 Task: Add an event with the title Second Monthly Departmental Update Meeting, date '2023/11/15', time 7:00 AM to 9:00 AMand add a description: Participants will be divided into teams, ensuring a mix of individuals from different departments or backgrounds. This encourages cross-team collaboration and allows participants to interact with colleagues they may not typically work closely with., put the event into Green category . Add location for the event as: Busan, South Korea, logged in from the account softage.8@softage.netand send the event invitation to softage.3@softage.net and softage.4@softage.net. Set a reminder for the event 2 hour before
Action: Mouse moved to (120, 147)
Screenshot: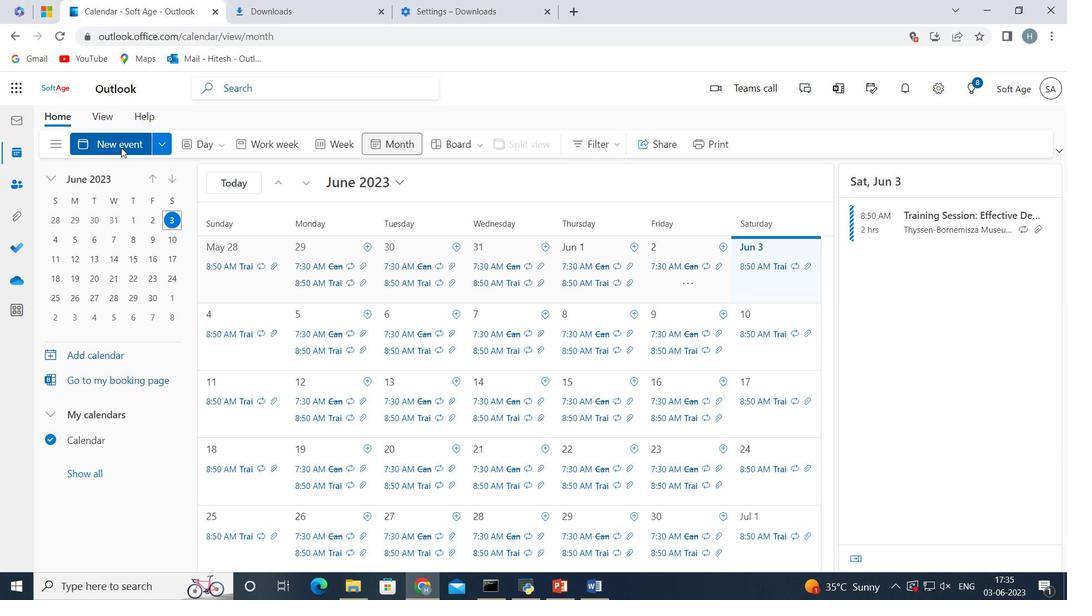 
Action: Mouse pressed left at (120, 147)
Screenshot: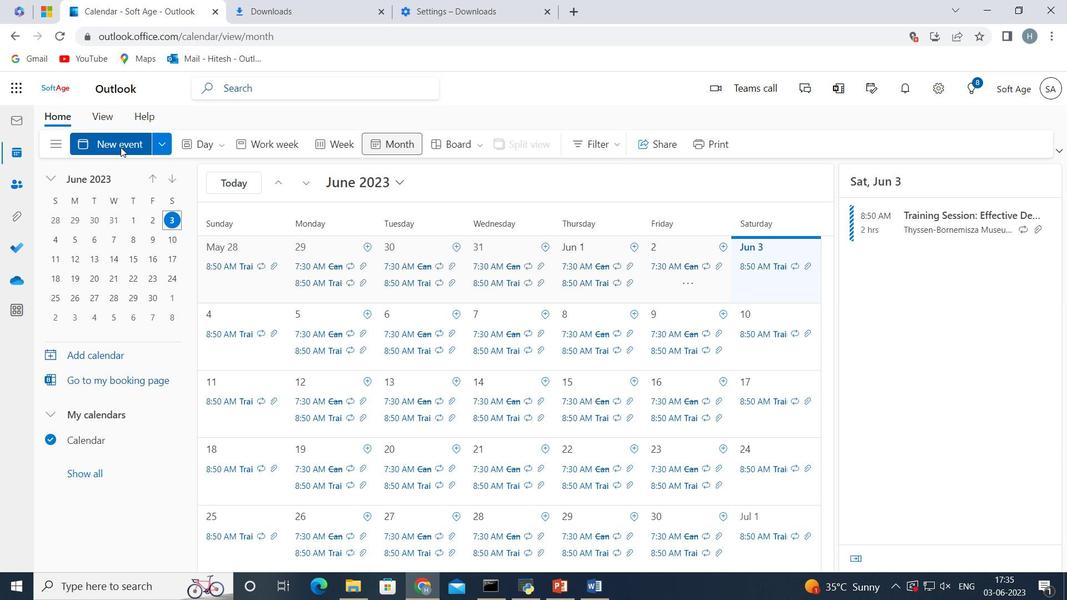 
Action: Mouse moved to (229, 226)
Screenshot: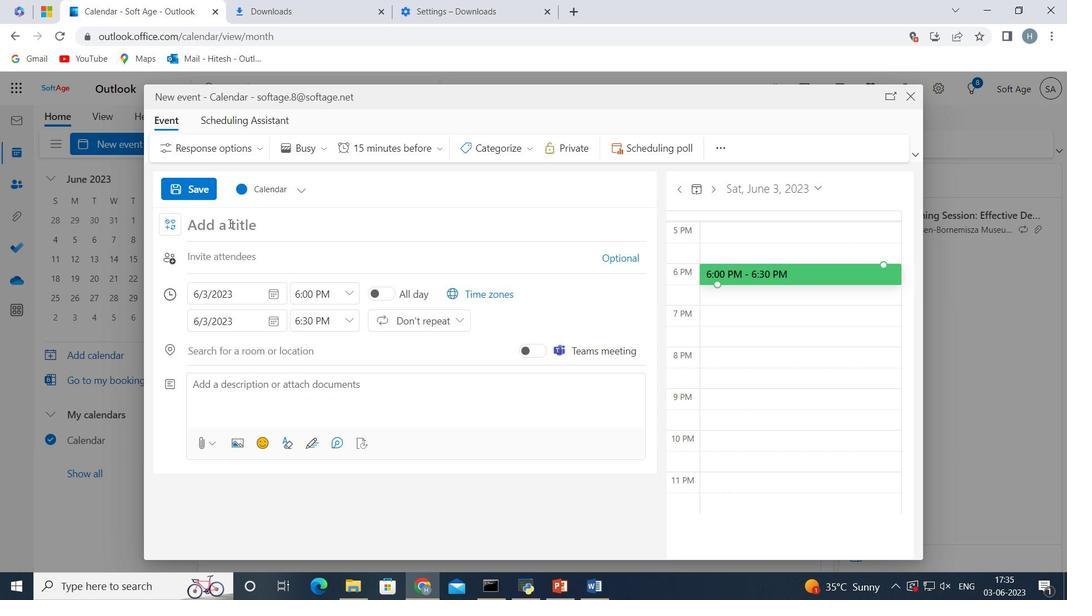 
Action: Mouse pressed left at (229, 226)
Screenshot: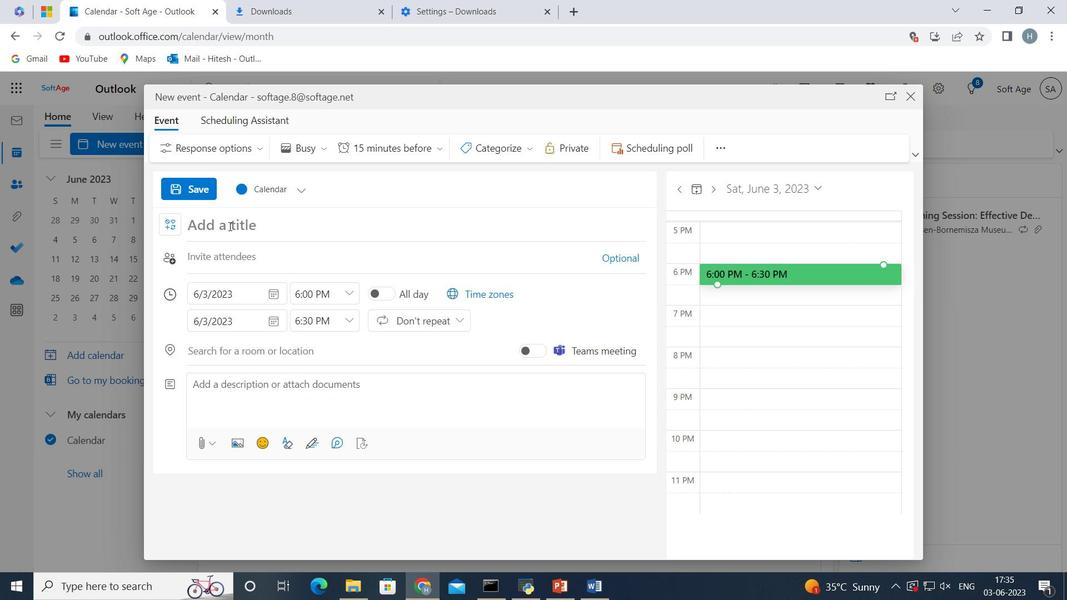 
Action: Key pressed <Key.shift>Second<Key.space><Key.shift>Monthly<Key.space><Key.shift>Departmental<Key.space><Key.shift>Update<Key.space><Key.shift>Meeting<Key.enter>
Screenshot: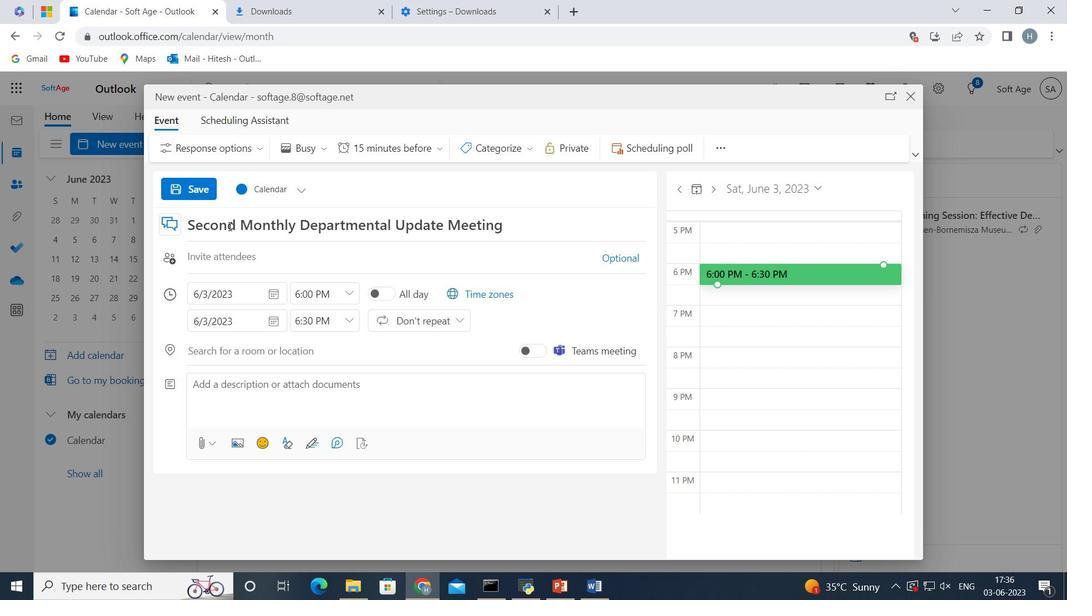 
Action: Mouse moved to (277, 292)
Screenshot: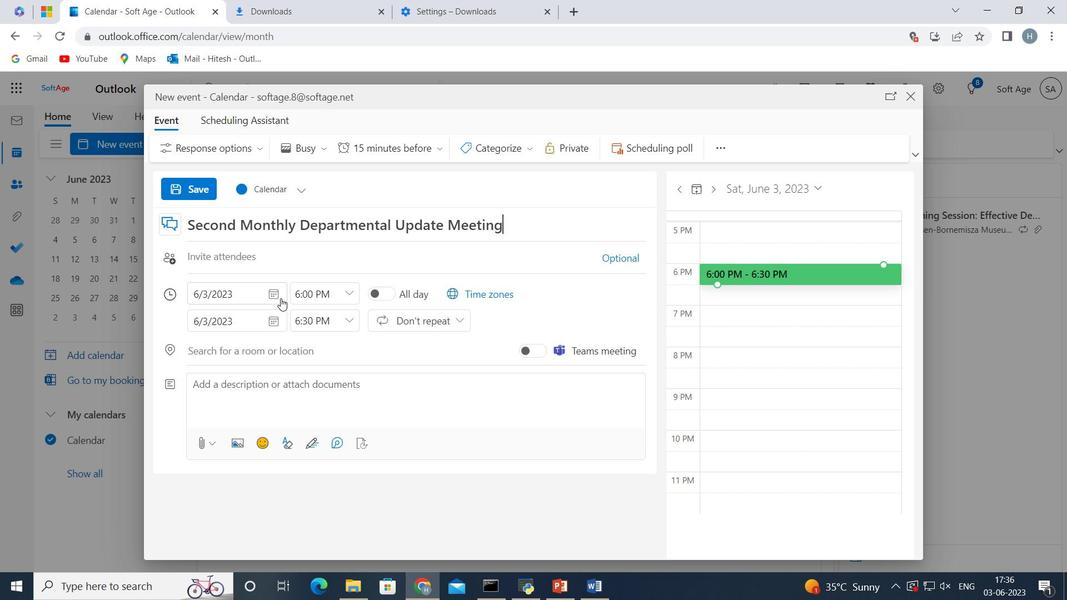 
Action: Mouse pressed left at (277, 292)
Screenshot: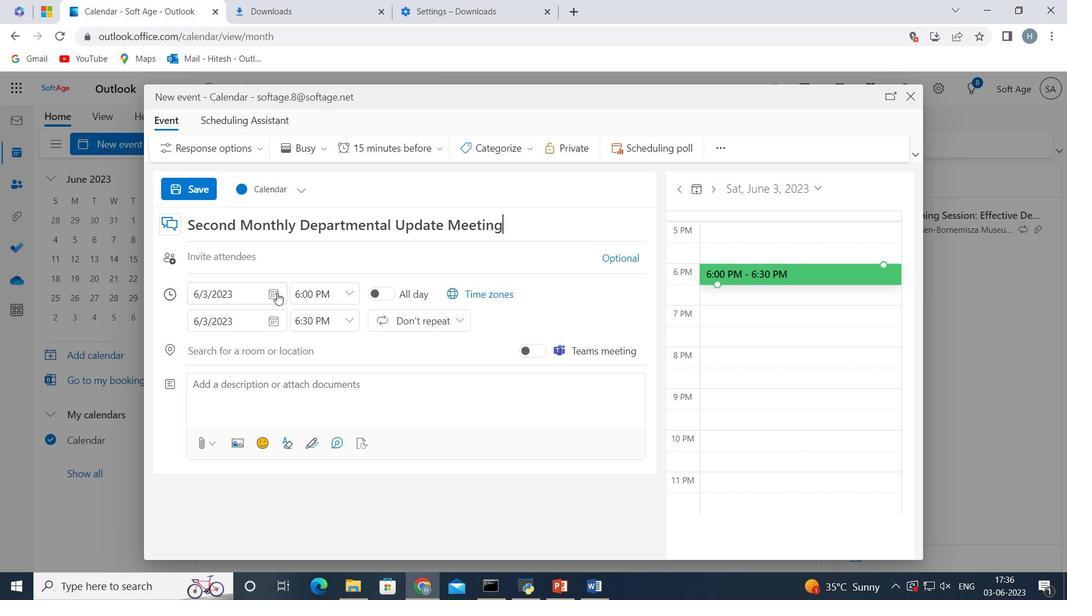 
Action: Mouse moved to (245, 316)
Screenshot: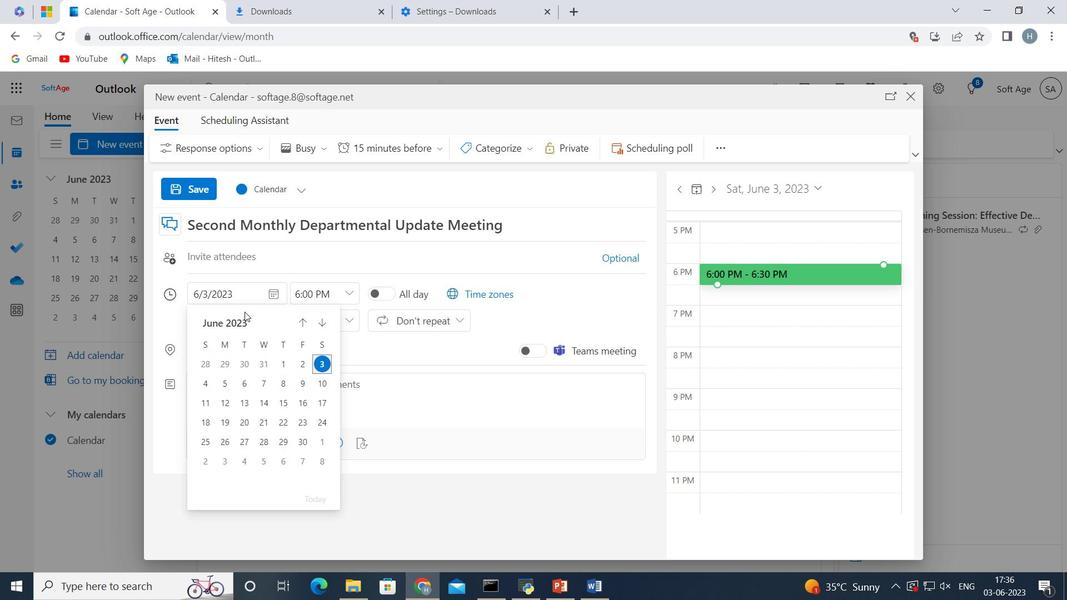 
Action: Mouse pressed left at (245, 316)
Screenshot: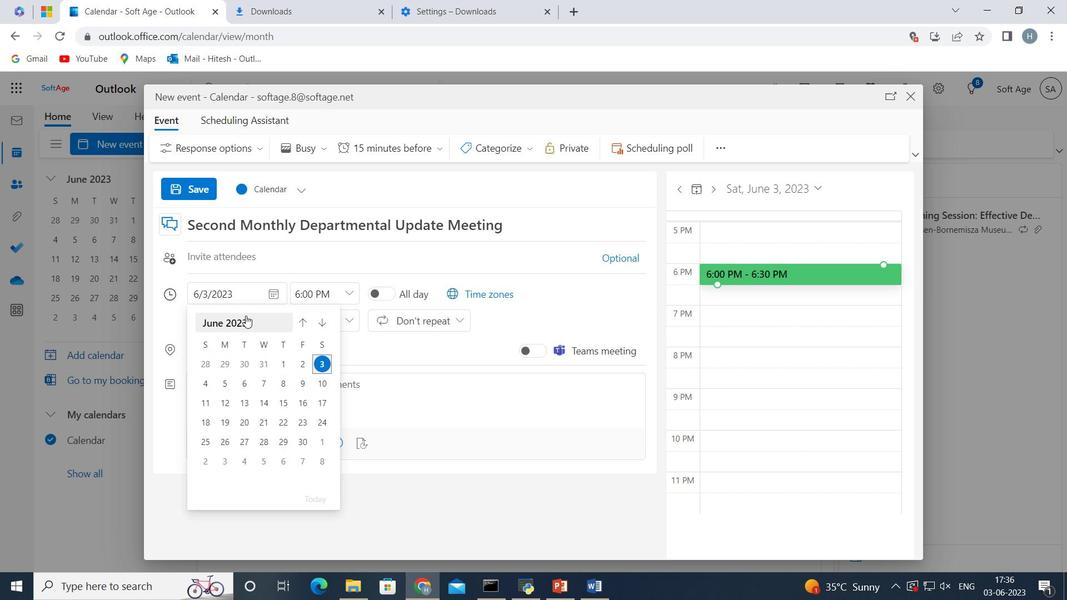 
Action: Mouse moved to (286, 427)
Screenshot: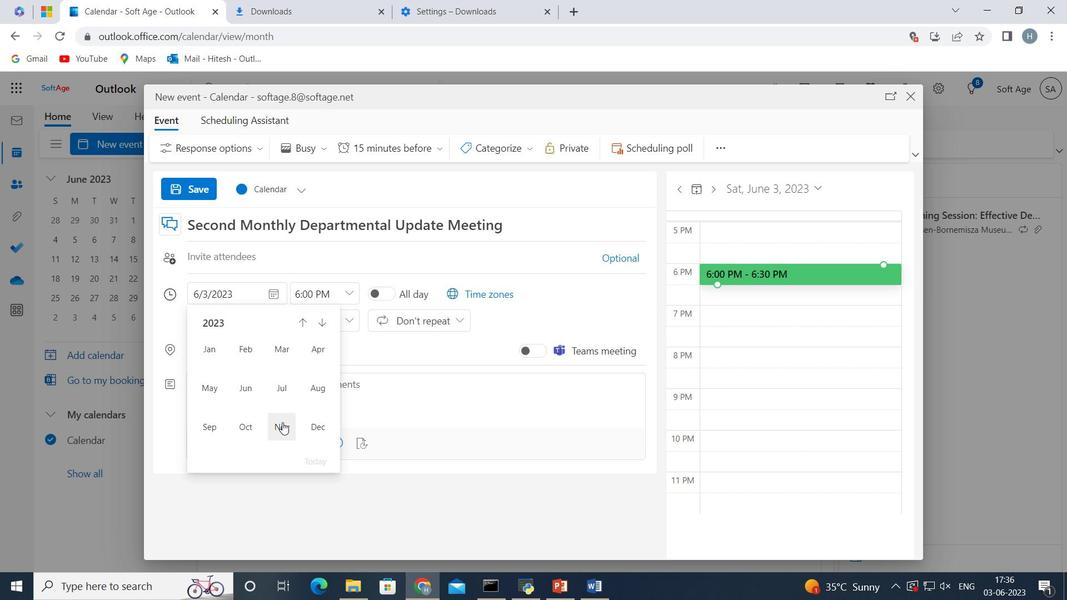
Action: Mouse pressed left at (286, 427)
Screenshot: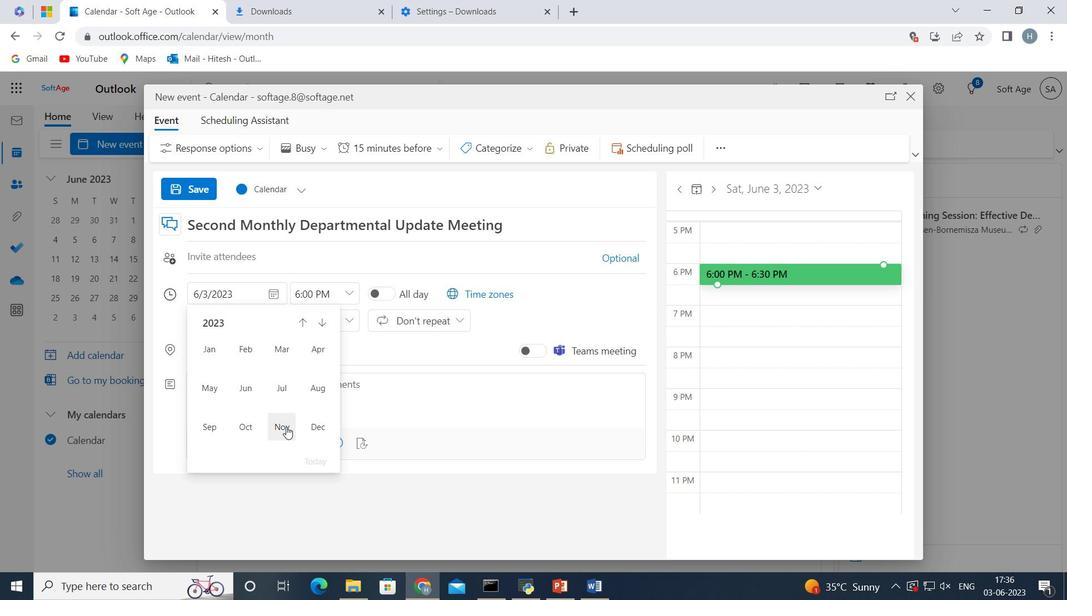 
Action: Mouse moved to (260, 401)
Screenshot: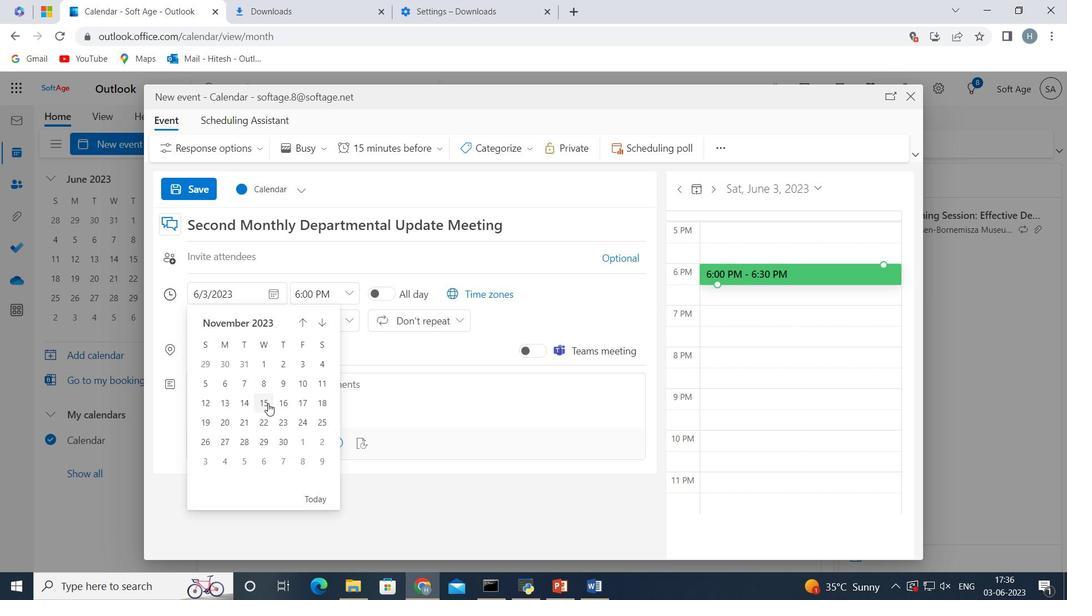 
Action: Mouse pressed left at (260, 401)
Screenshot: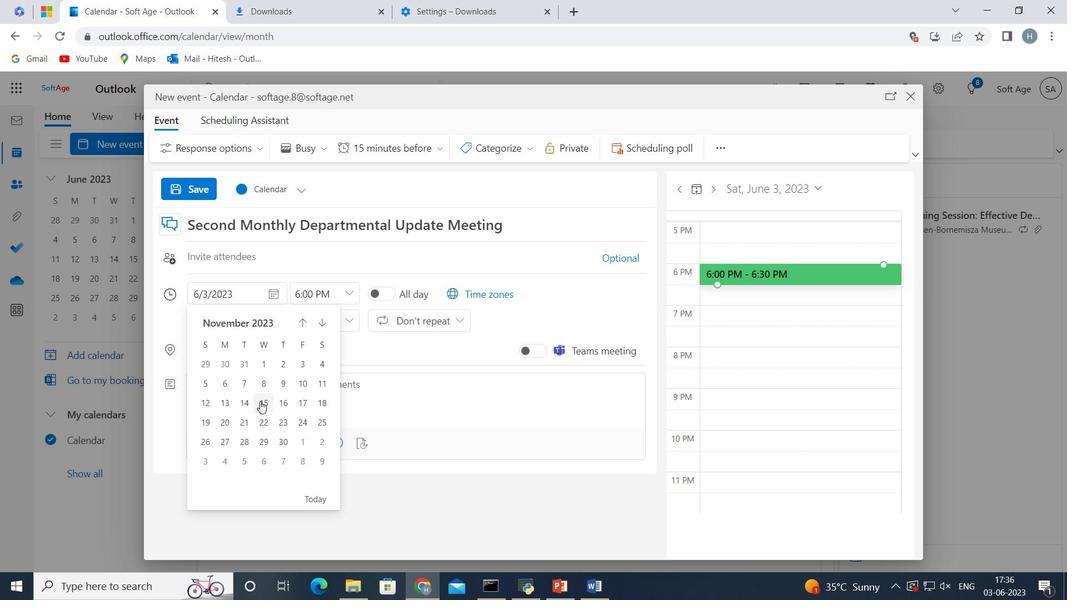 
Action: Mouse moved to (350, 292)
Screenshot: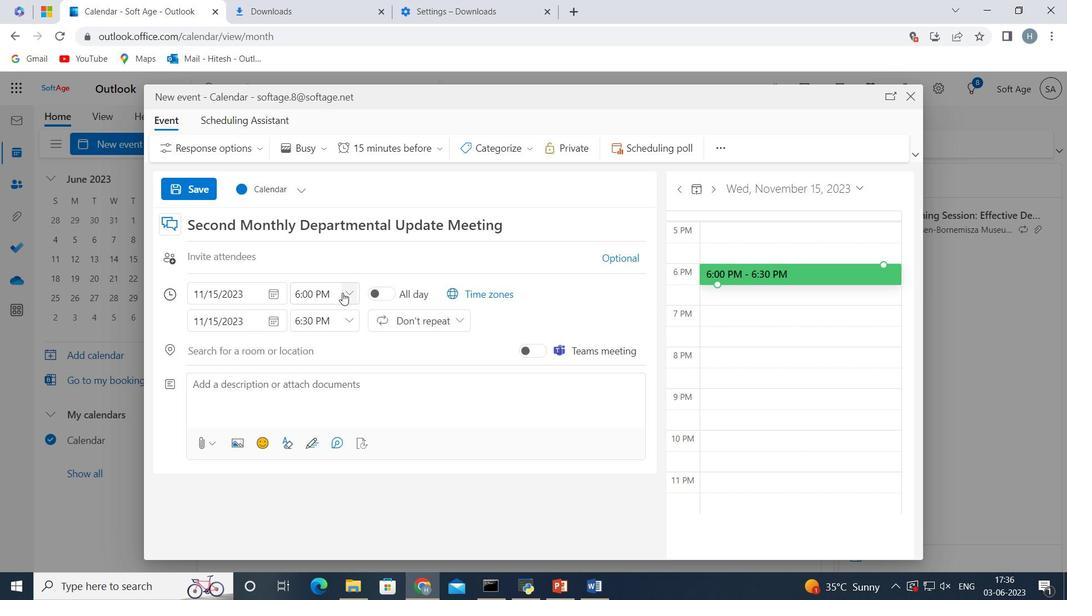 
Action: Mouse pressed left at (350, 292)
Screenshot: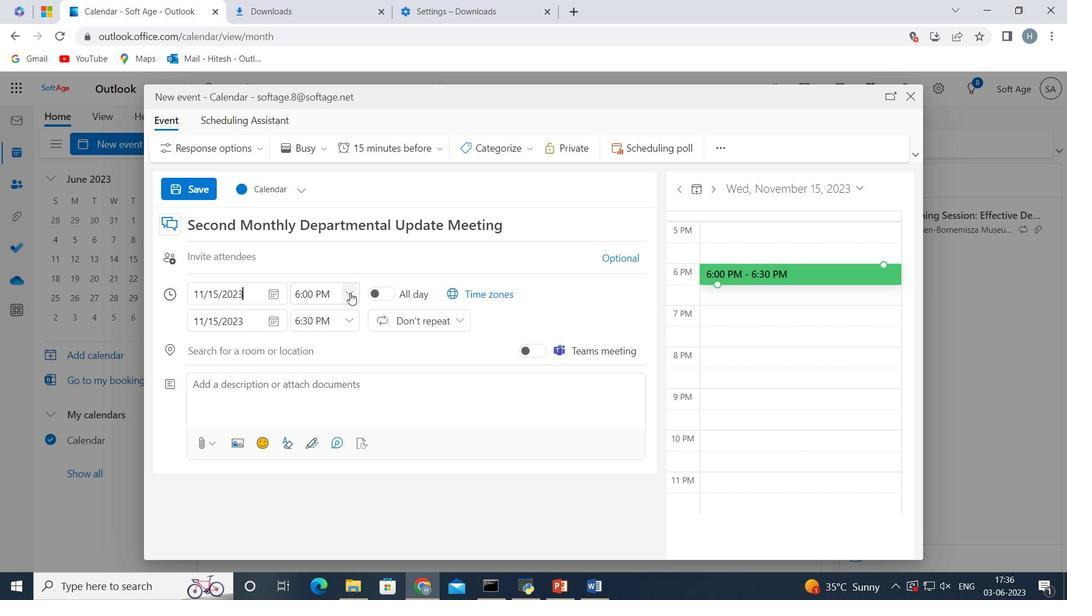 
Action: Mouse moved to (331, 323)
Screenshot: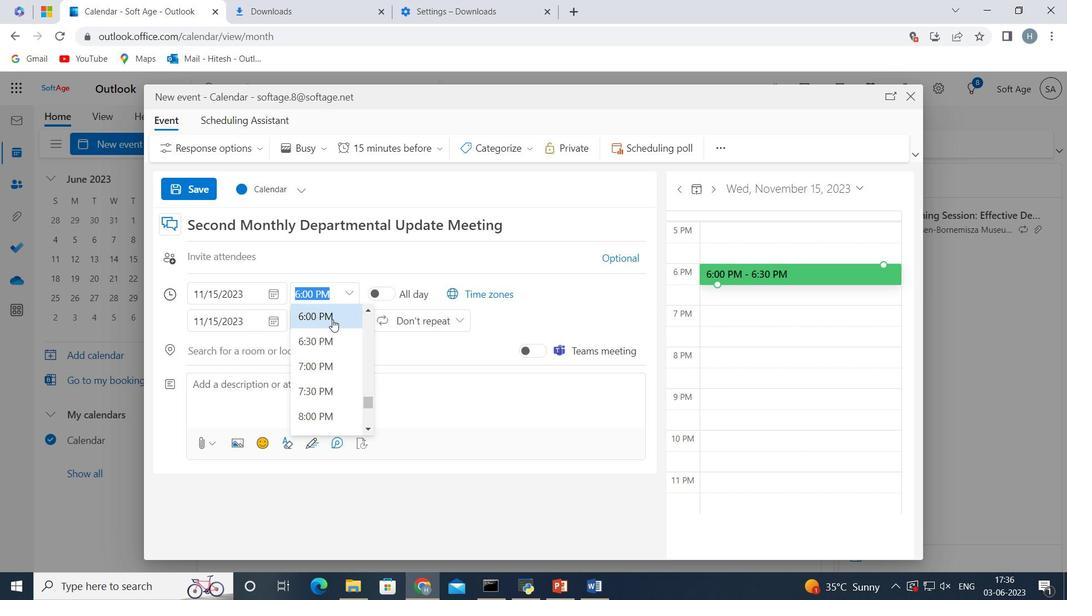 
Action: Mouse scrolled (331, 324) with delta (0, 0)
Screenshot: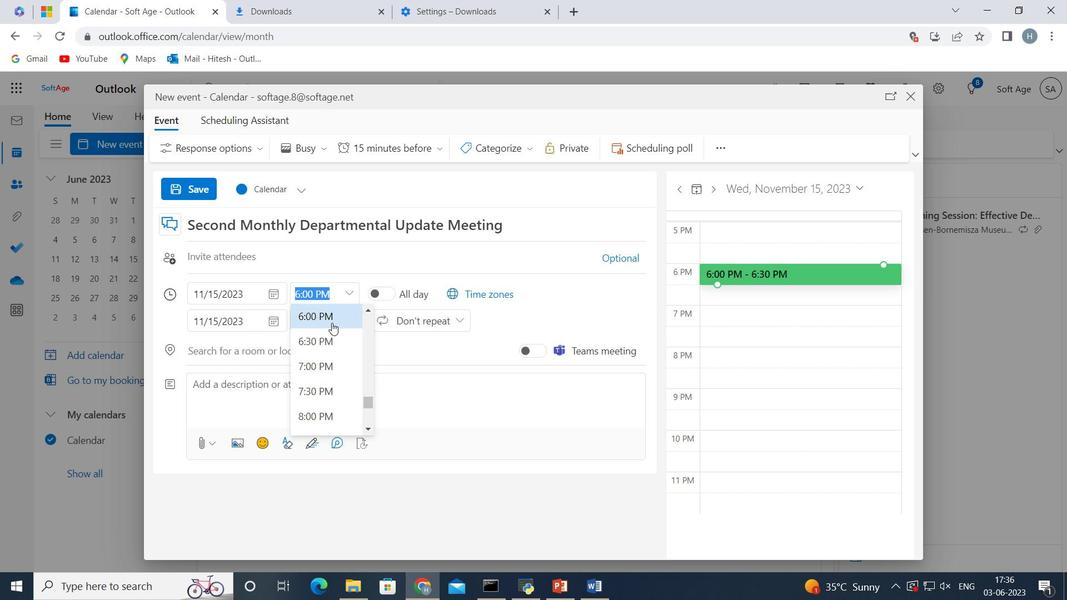 
Action: Mouse moved to (331, 324)
Screenshot: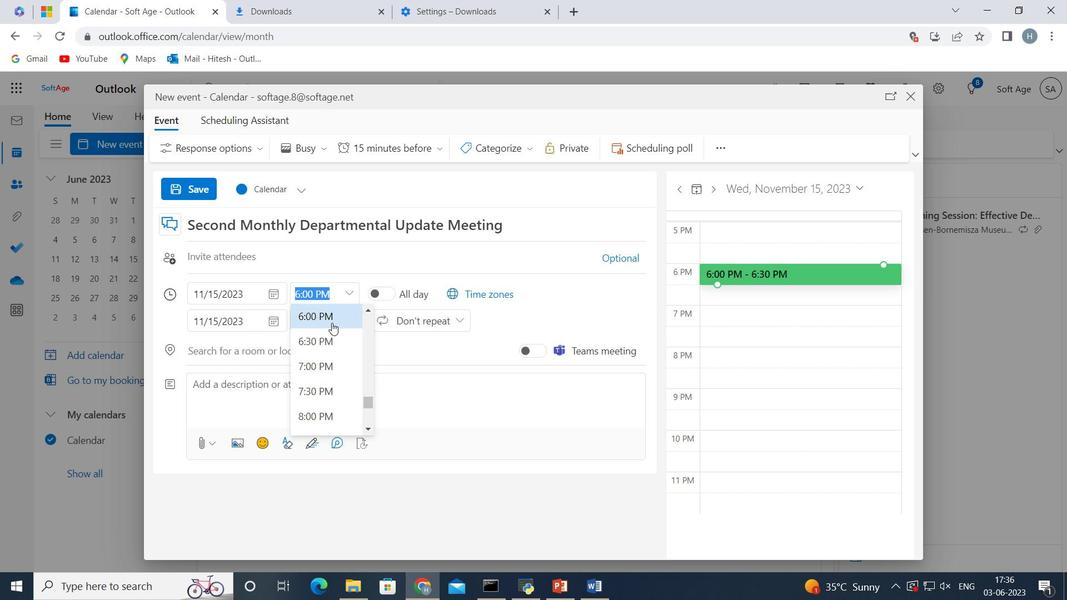 
Action: Mouse scrolled (331, 324) with delta (0, 0)
Screenshot: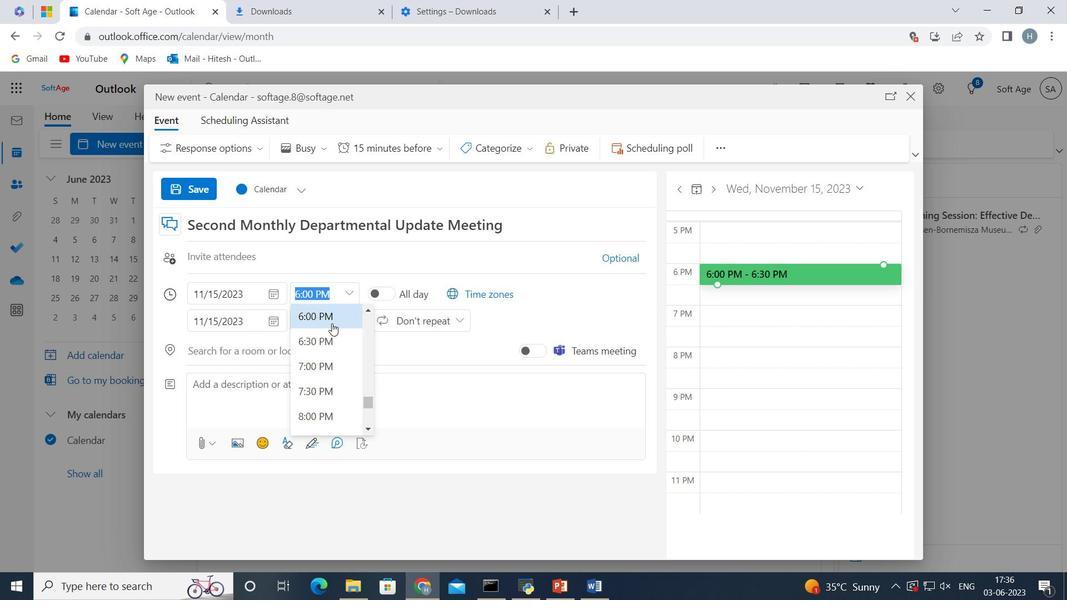 
Action: Mouse scrolled (331, 324) with delta (0, 0)
Screenshot: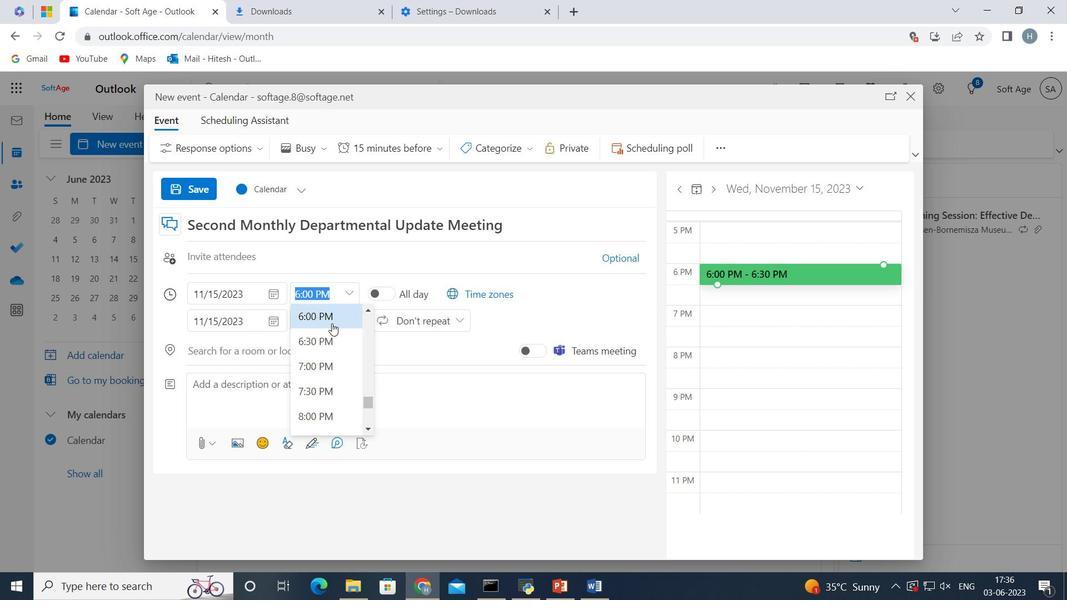 
Action: Mouse moved to (328, 335)
Screenshot: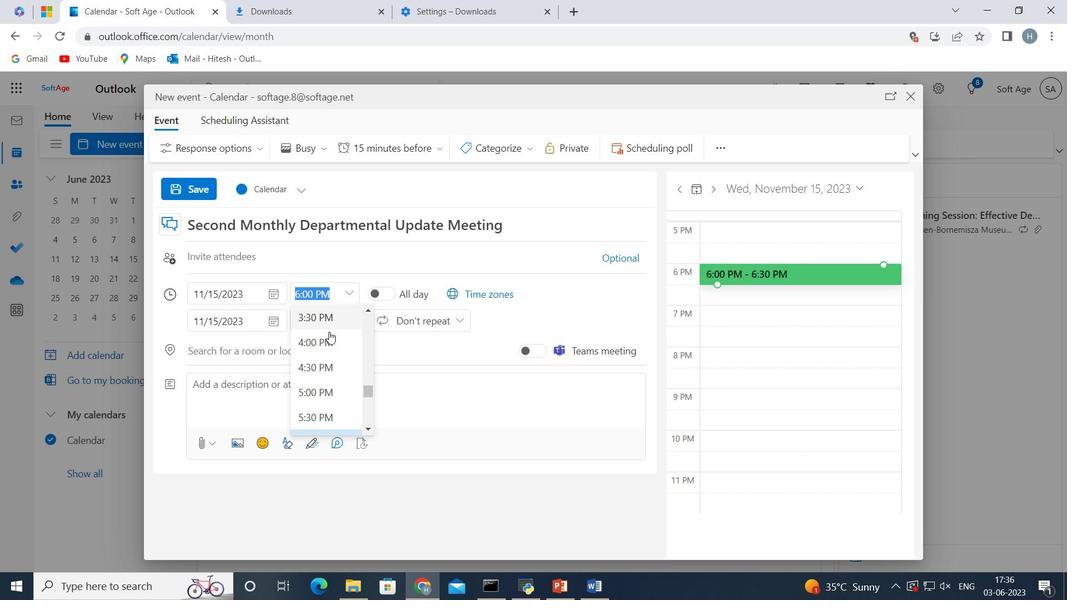 
Action: Mouse scrolled (328, 336) with delta (0, 0)
Screenshot: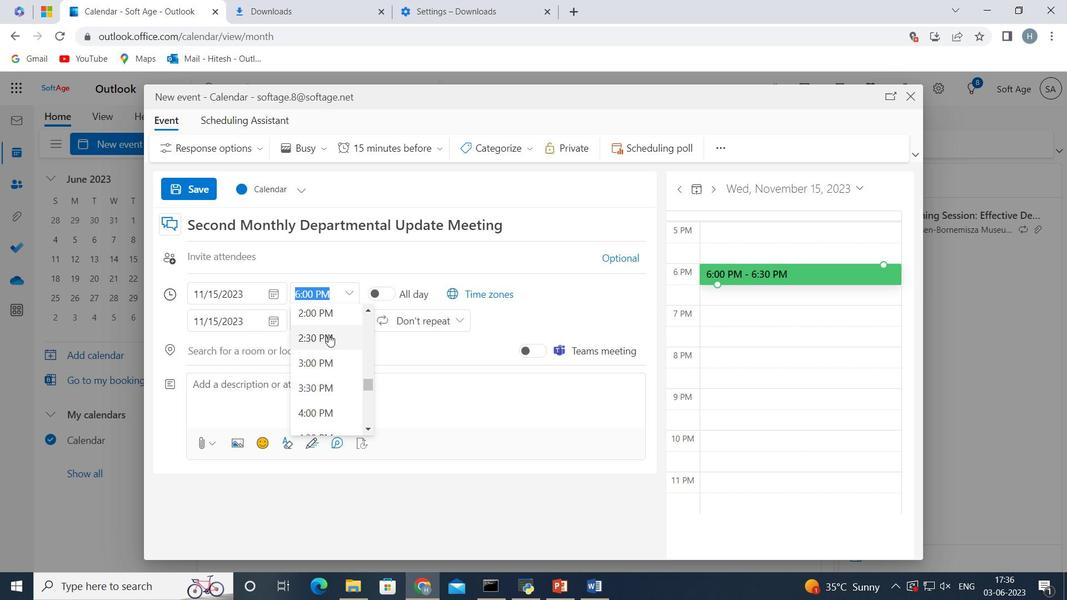 
Action: Mouse scrolled (328, 336) with delta (0, 0)
Screenshot: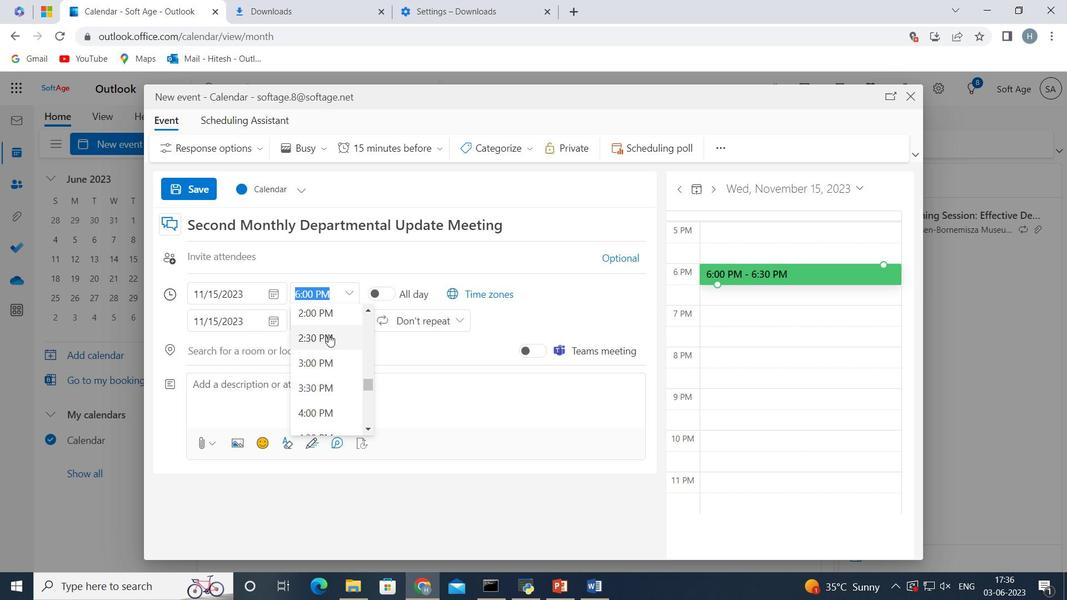 
Action: Mouse scrolled (328, 336) with delta (0, 0)
Screenshot: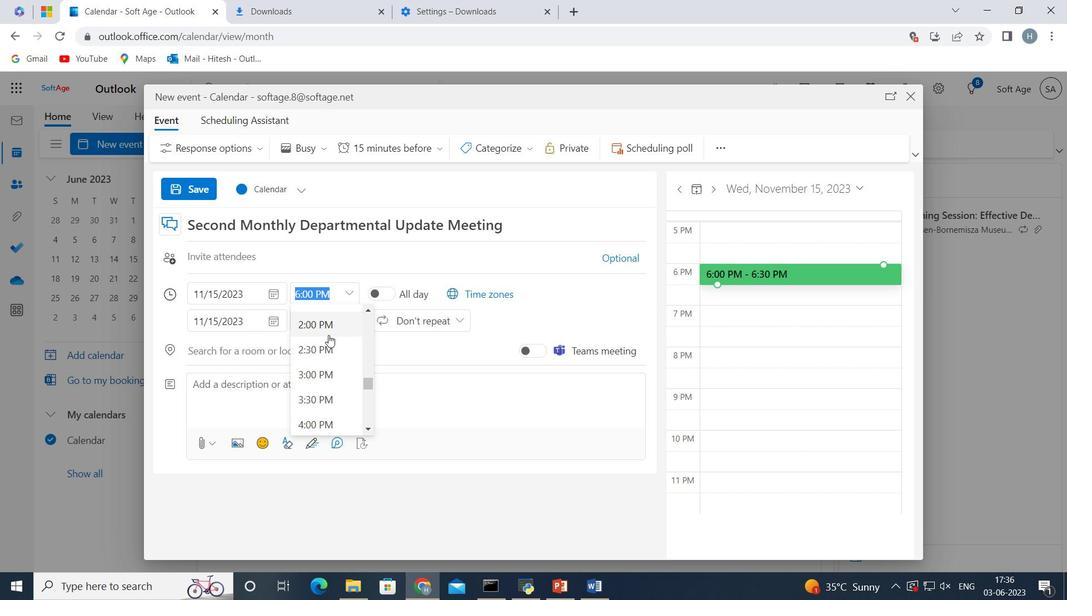 
Action: Mouse scrolled (328, 336) with delta (0, 0)
Screenshot: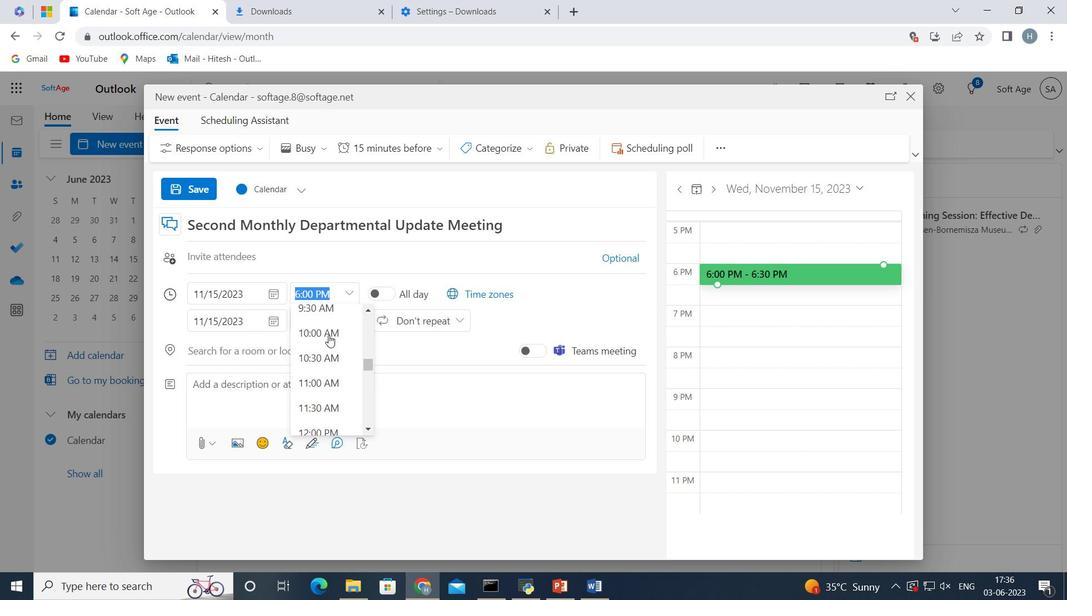 
Action: Mouse scrolled (328, 336) with delta (0, 0)
Screenshot: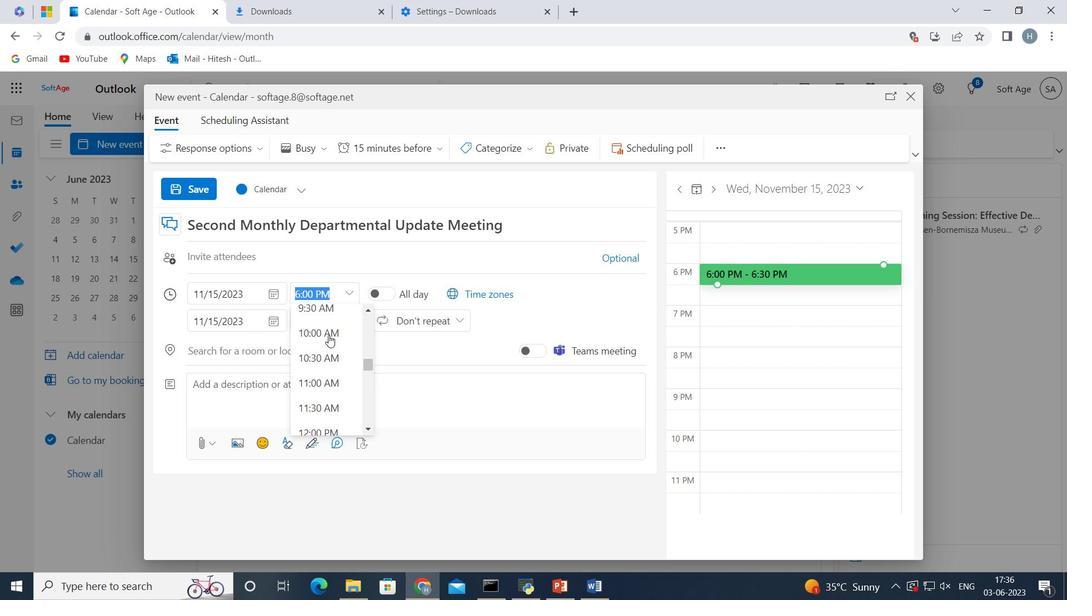 
Action: Mouse scrolled (328, 336) with delta (0, 0)
Screenshot: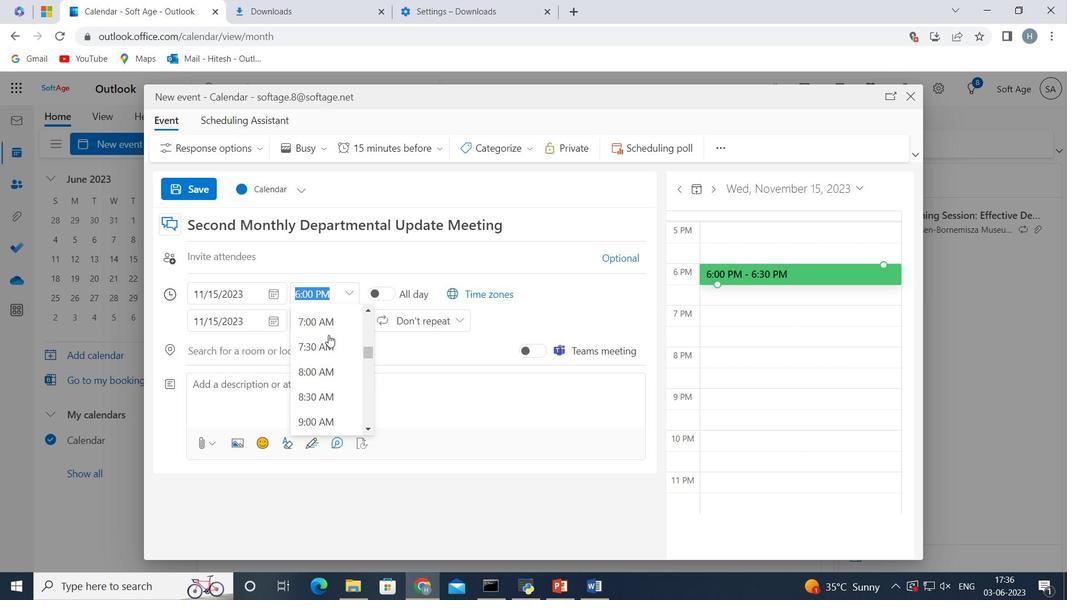 
Action: Mouse moved to (317, 388)
Screenshot: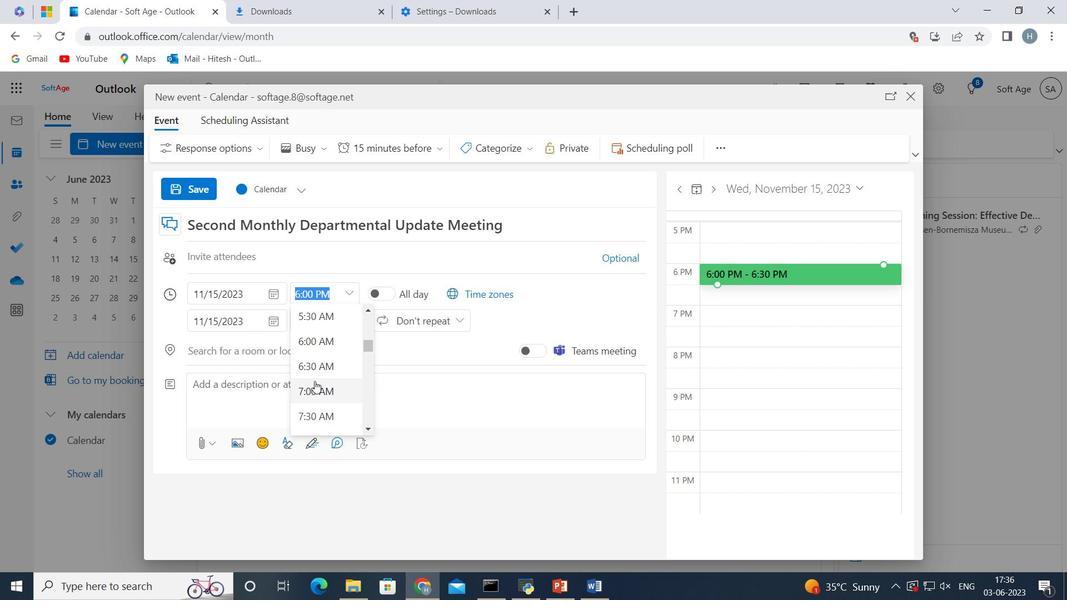 
Action: Mouse pressed left at (317, 388)
Screenshot: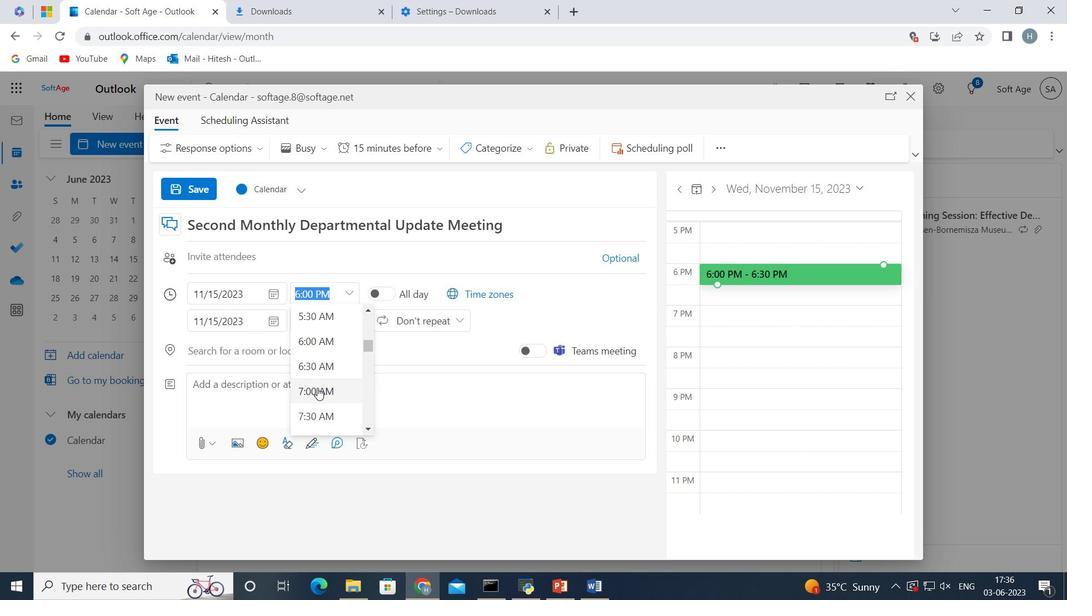 
Action: Mouse moved to (349, 322)
Screenshot: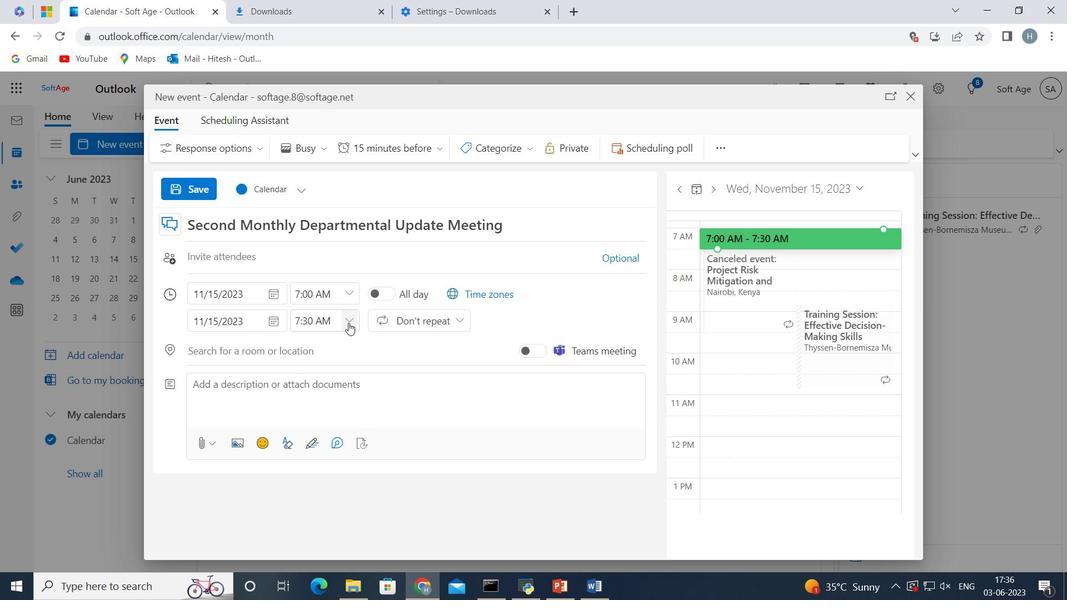 
Action: Mouse pressed left at (349, 322)
Screenshot: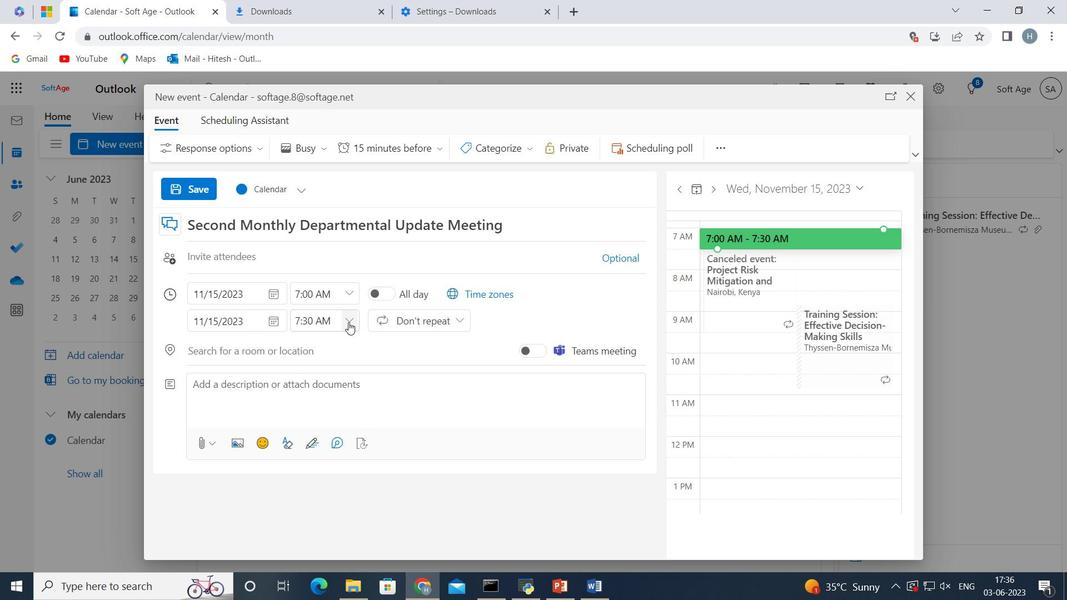 
Action: Mouse moved to (349, 420)
Screenshot: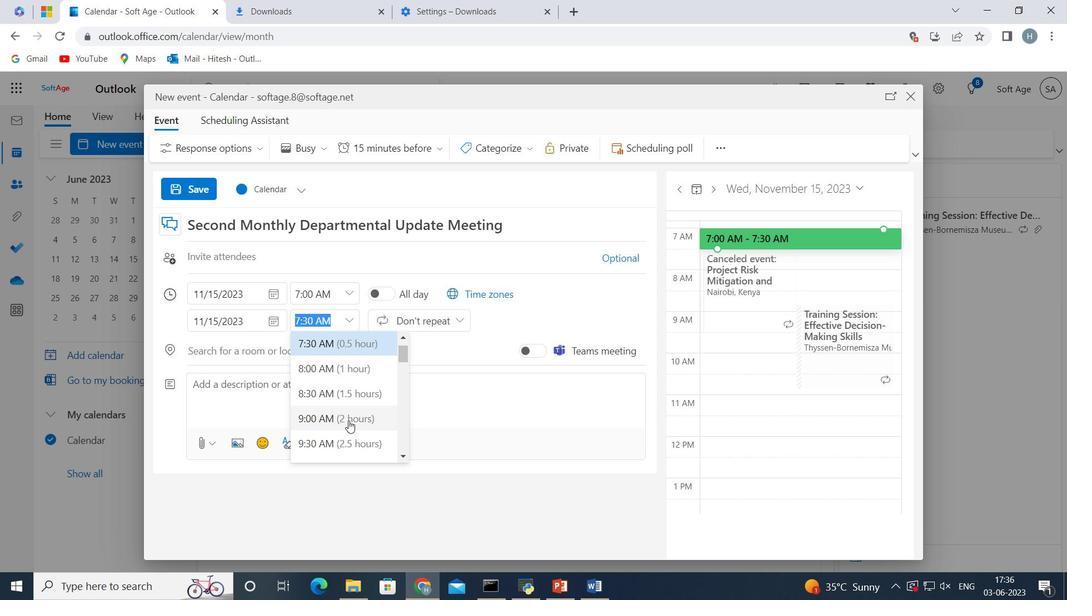 
Action: Mouse pressed left at (349, 420)
Screenshot: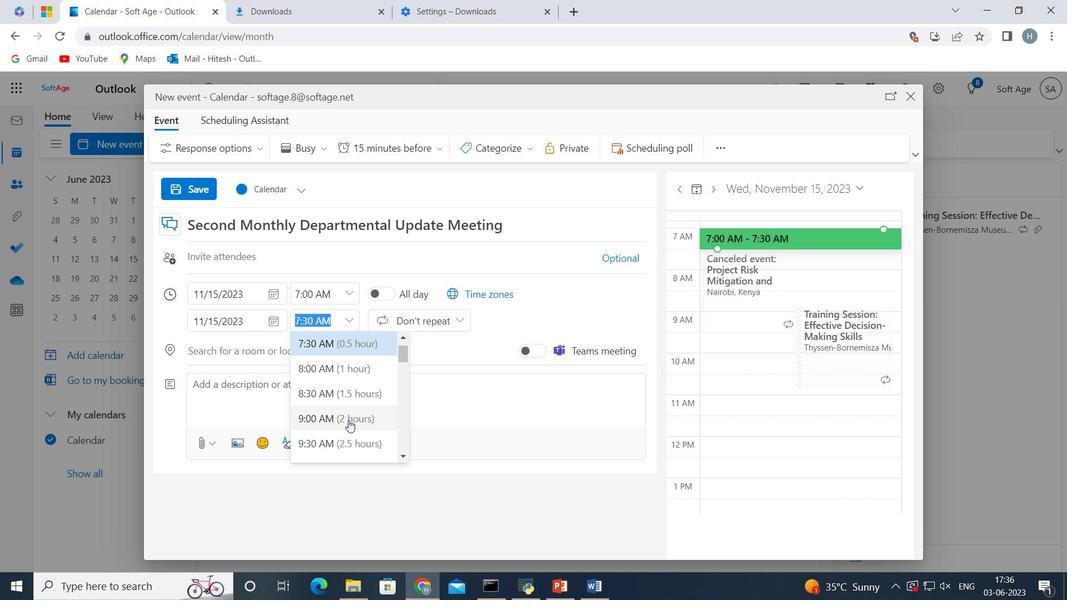 
Action: Mouse moved to (375, 391)
Screenshot: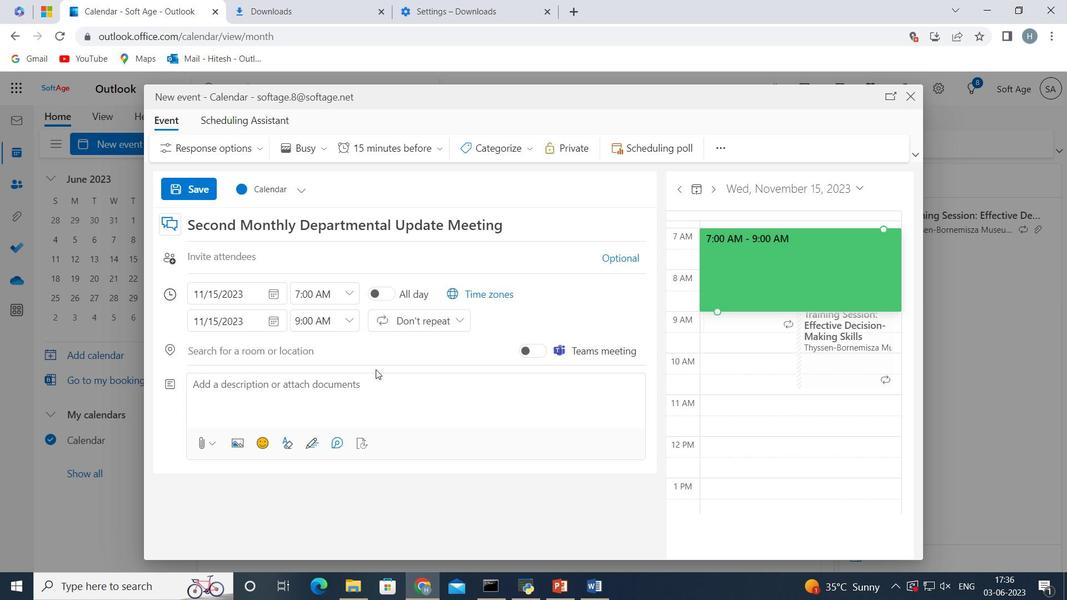 
Action: Mouse pressed left at (375, 391)
Screenshot: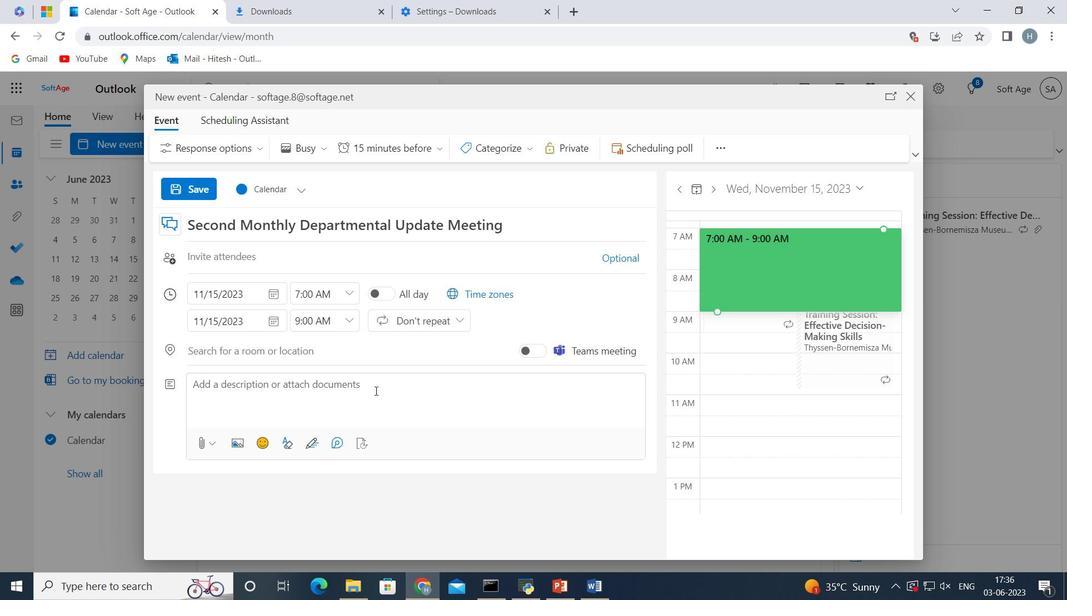 
Action: Key pressed <Key.shift><Key.shift><Key.shift><Key.shift><Key.shift>Participab<Key.backspace>nts<Key.space>will<Key.space>be<Key.space>divided<Key.space>into<Key.space>teams,<Key.space>ensuring<Key.space>a<Key.space>mix<Key.space>of<Key.space>individuals<Key.space>from<Key.space>different<Key.space>departments<Key.space>or<Key.space>backgrounds.<Key.space><Key.shift>This<Key.space>encourages<Key.space>cross-team<Key.space>collaboration<Key.space>and<Key.space>allows<Key.space>participants<Key.space>to<Key.space>interact<Key.space>with<Key.space>colleagues<Key.space>they<Key.space>,<Key.backspace>may<Key.space>not<Key.space>typically<Key.space>work<Key.space>closely<Key.space>with<Key.space>pu<Key.backspace><Key.backspace>
Screenshot: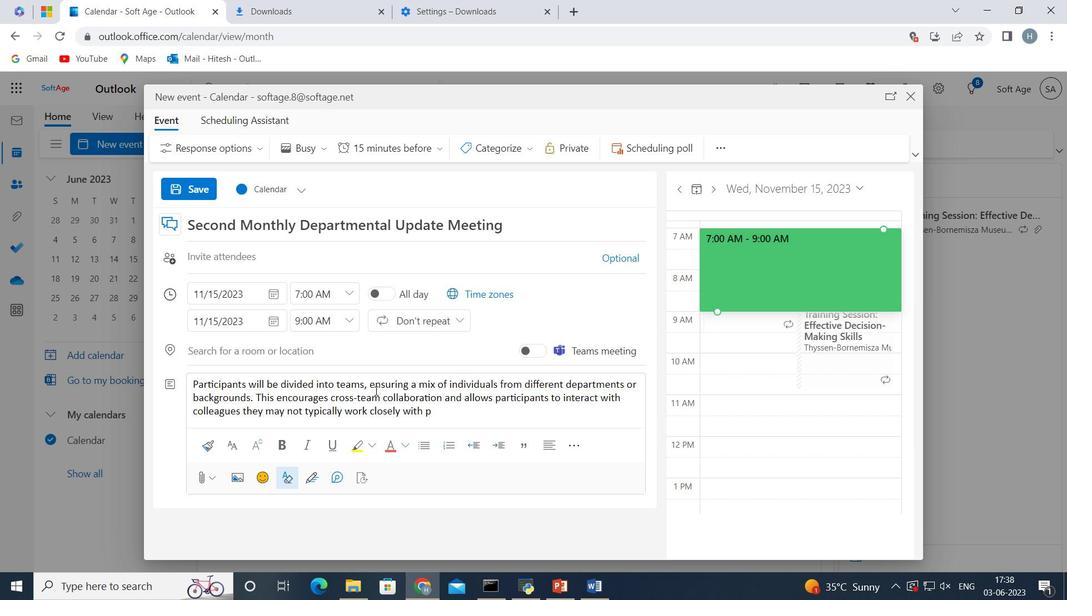 
Action: Mouse moved to (528, 145)
Screenshot: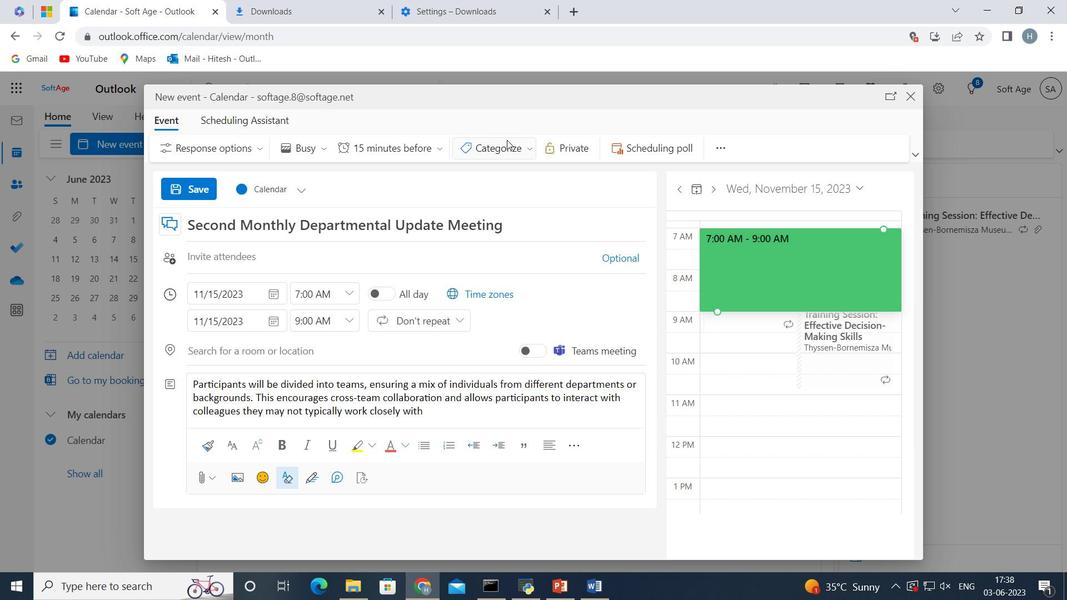 
Action: Mouse pressed left at (528, 145)
Screenshot: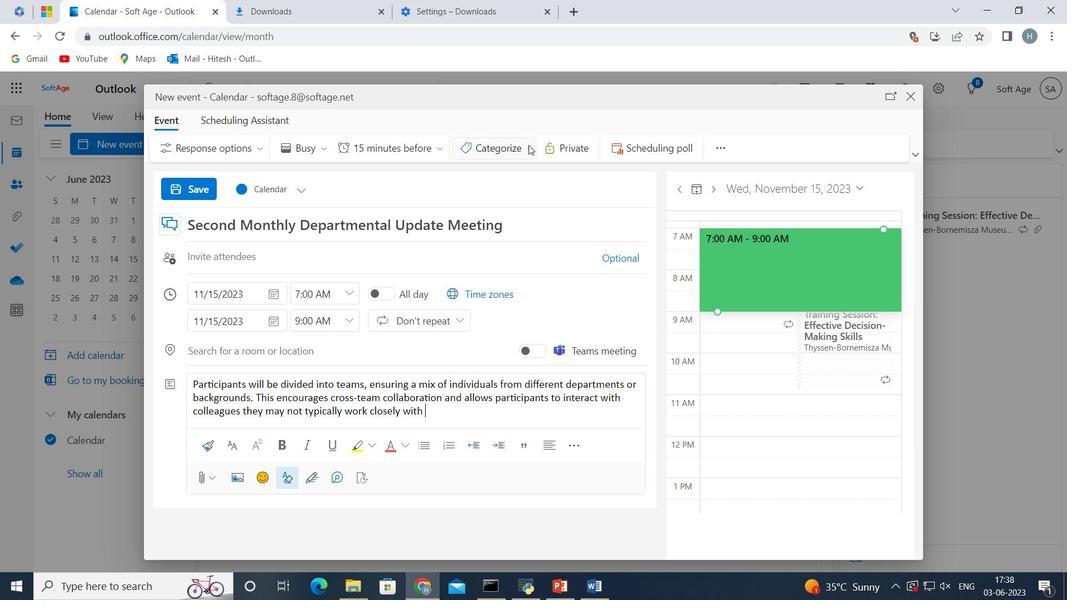 
Action: Mouse moved to (515, 201)
Screenshot: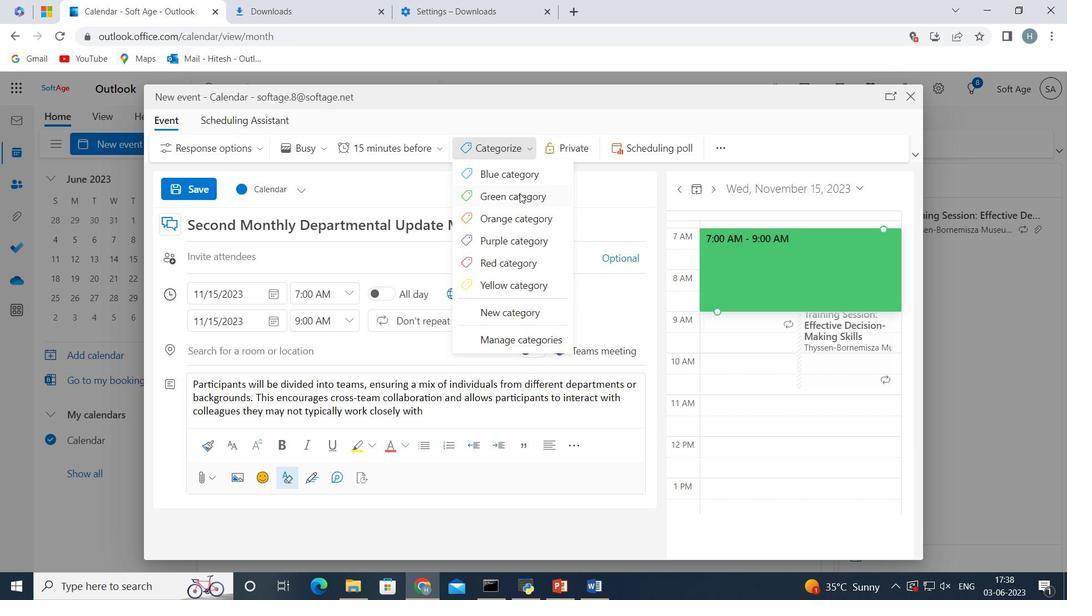 
Action: Mouse pressed left at (515, 201)
Screenshot: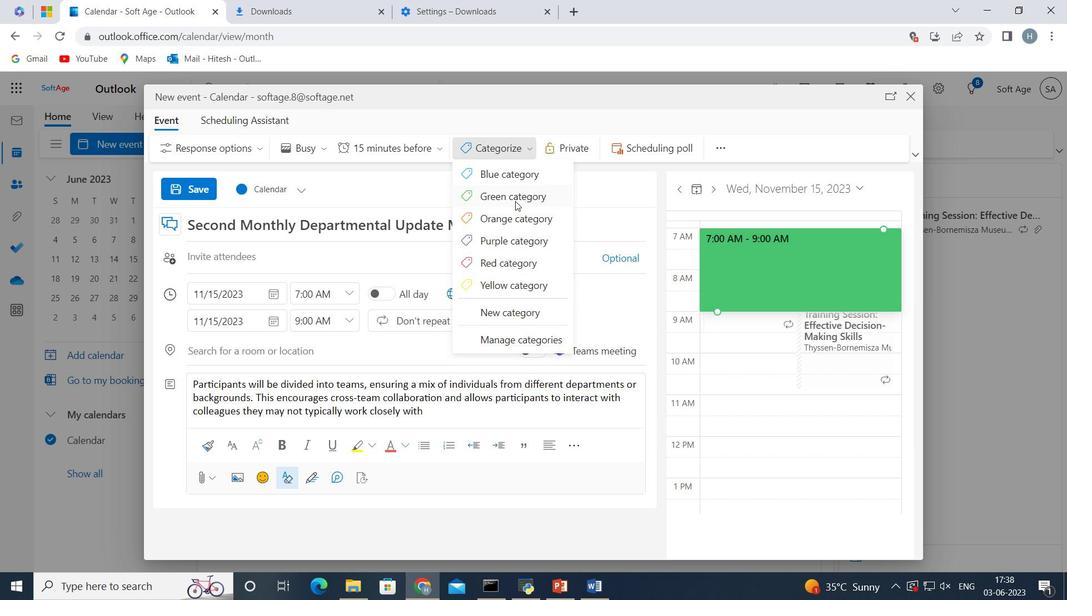 
Action: Mouse moved to (295, 353)
Screenshot: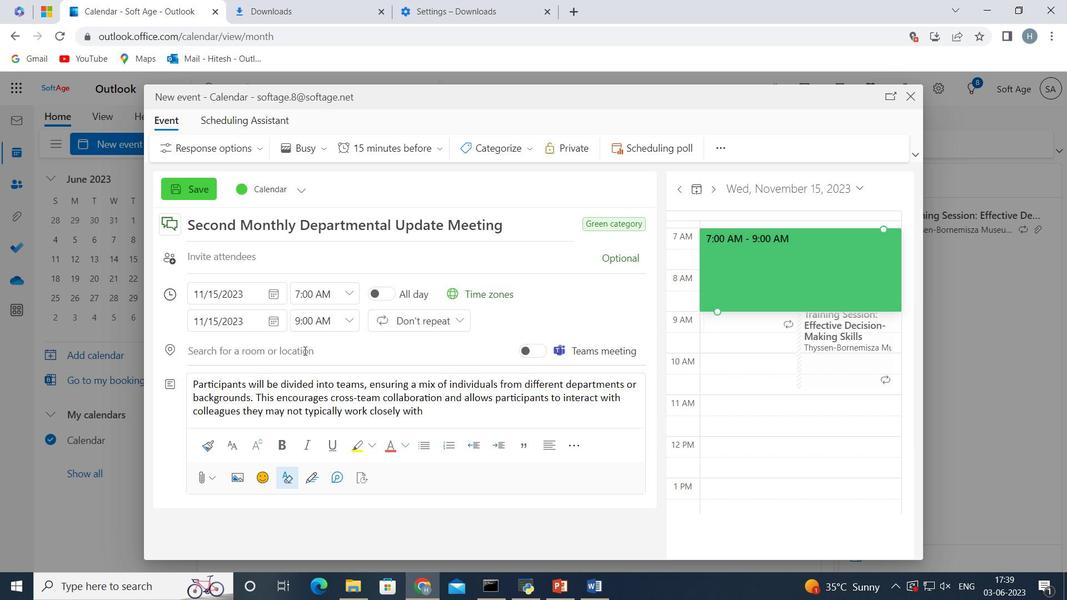 
Action: Mouse pressed left at (295, 353)
Screenshot: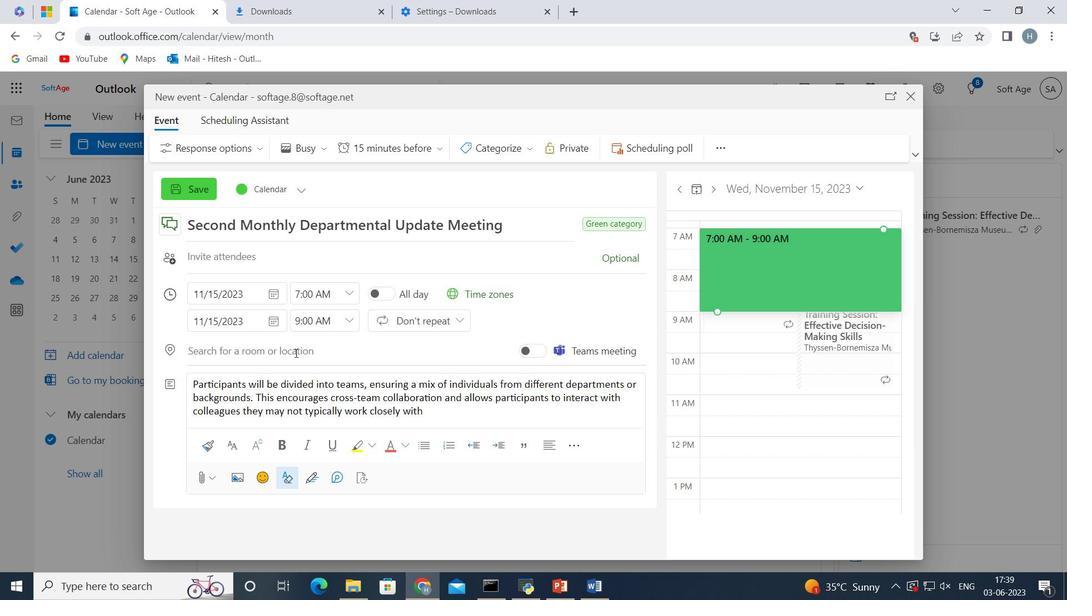 
Action: Key pressed <Key.shift>Busan,<Key.space><Key.shift>South<Key.space><Key.shift>Korea<Key.enter>
Screenshot: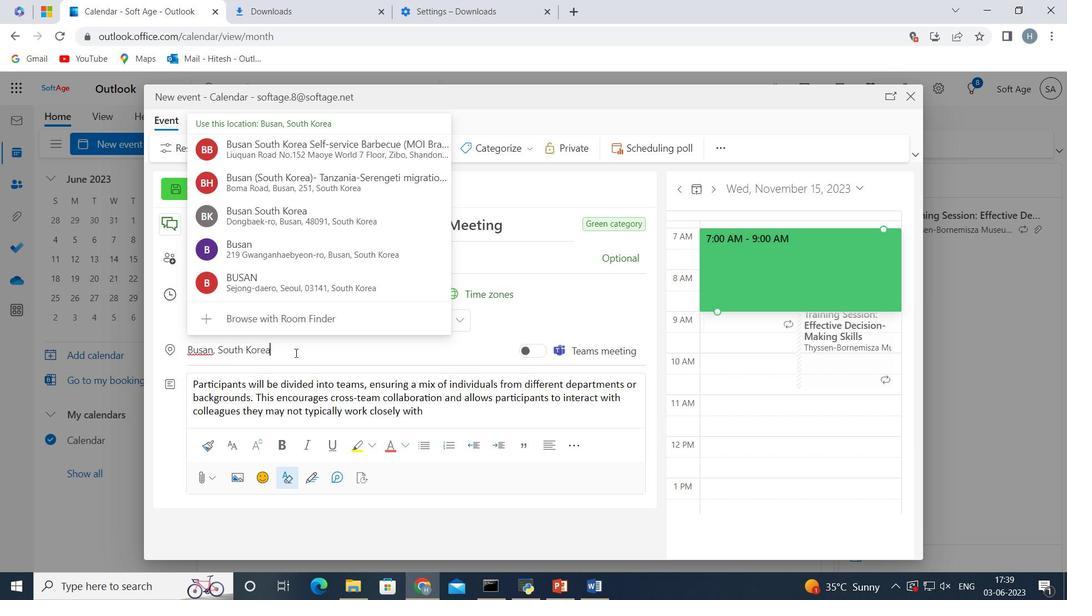 
Action: Mouse moved to (568, 292)
Screenshot: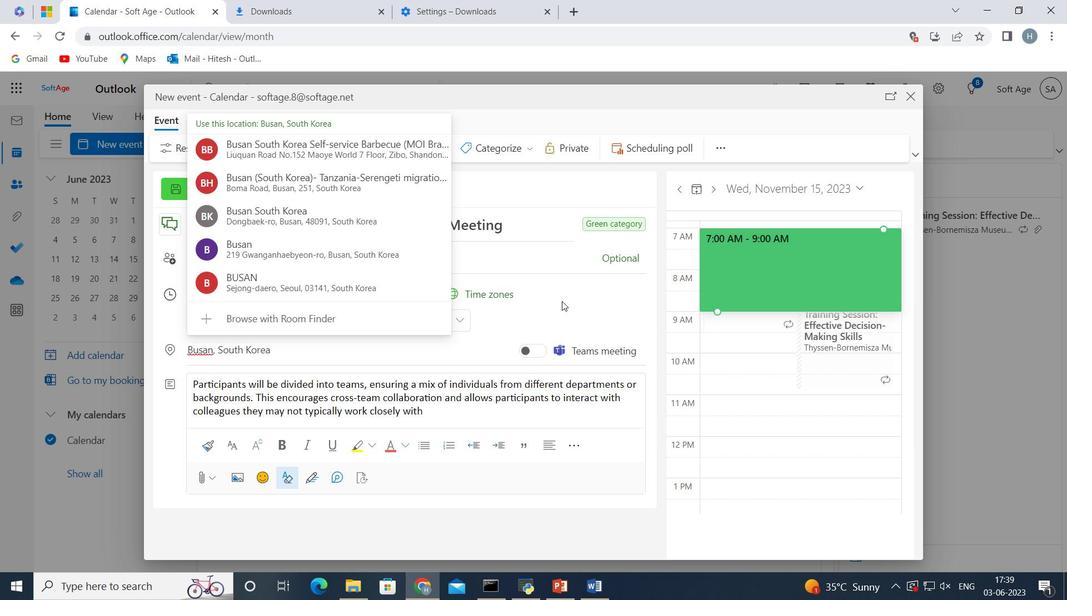 
Action: Mouse pressed left at (568, 292)
Screenshot: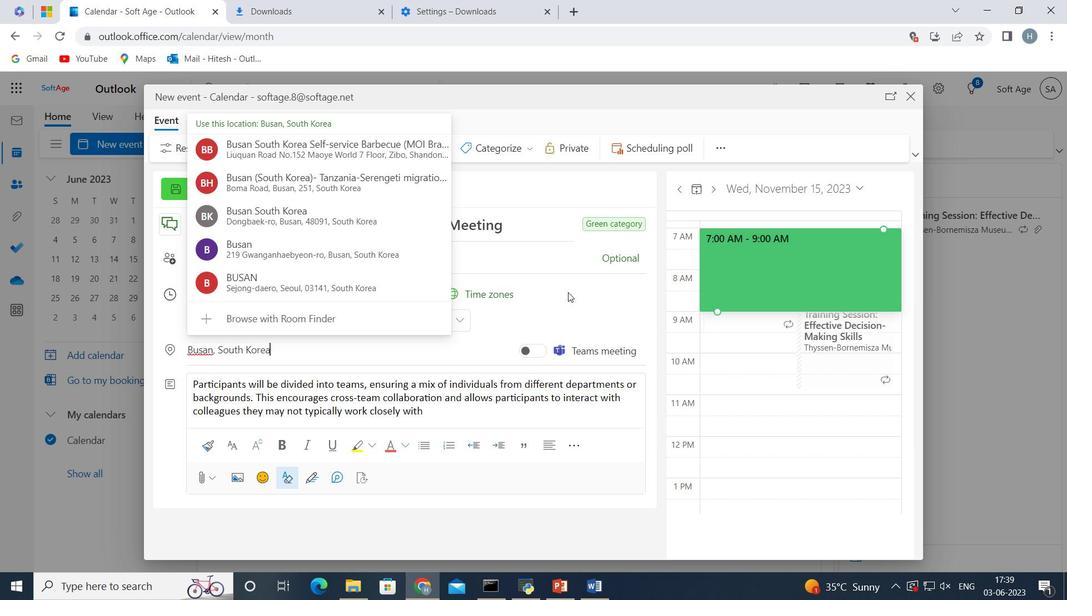 
Action: Mouse moved to (262, 257)
Screenshot: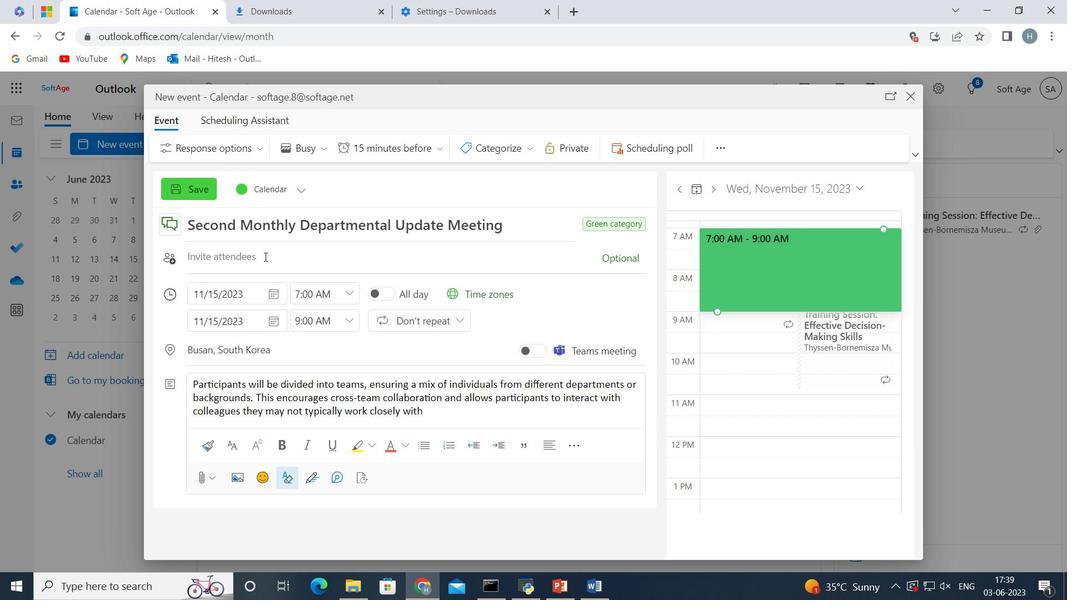 
Action: Mouse pressed left at (262, 257)
Screenshot: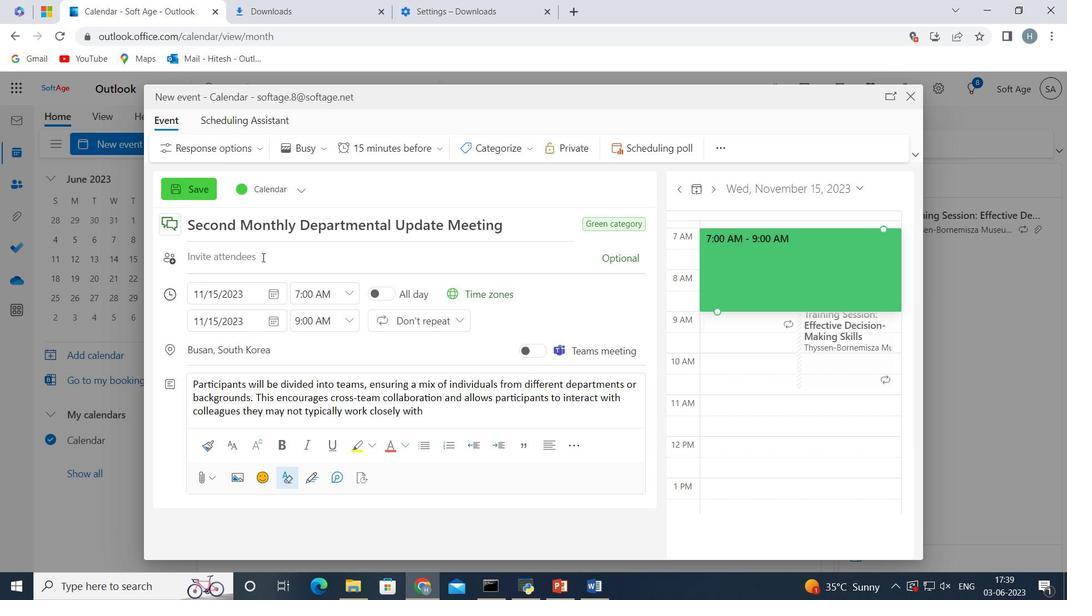 
Action: Key pressed softage.3<Key.shift>@softage.net
Screenshot: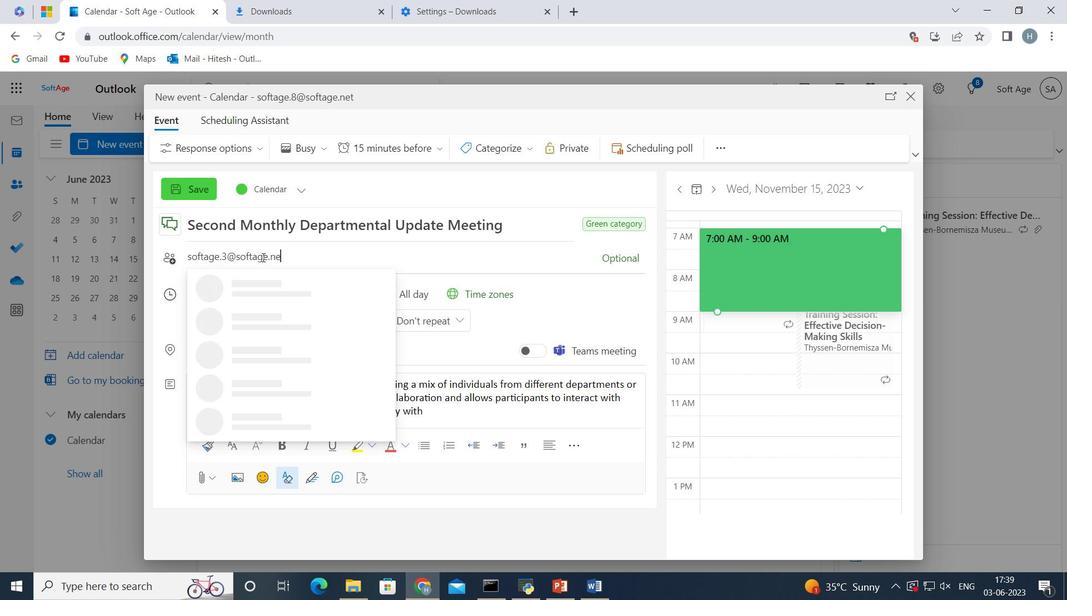 
Action: Mouse moved to (269, 290)
Screenshot: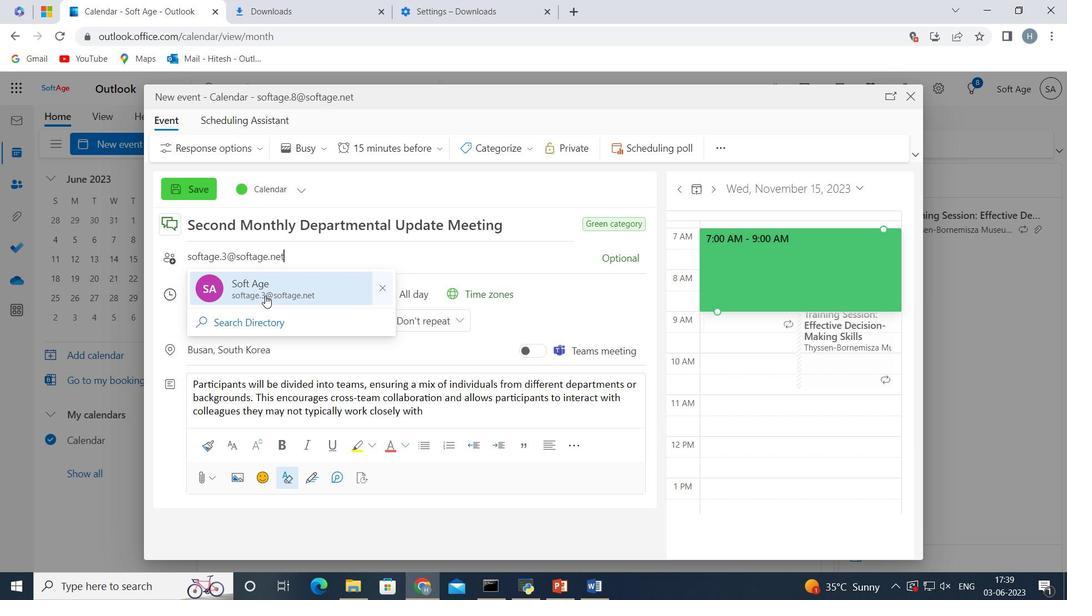 
Action: Mouse pressed left at (269, 290)
Screenshot: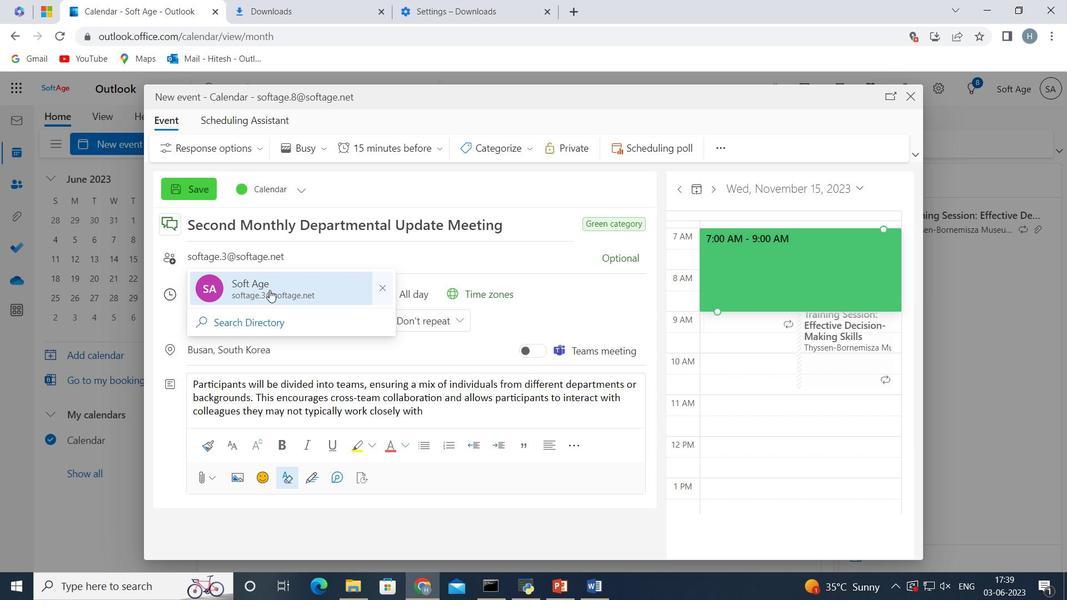 
Action: Key pressed softage.4<Key.shift>@softage.net
Screenshot: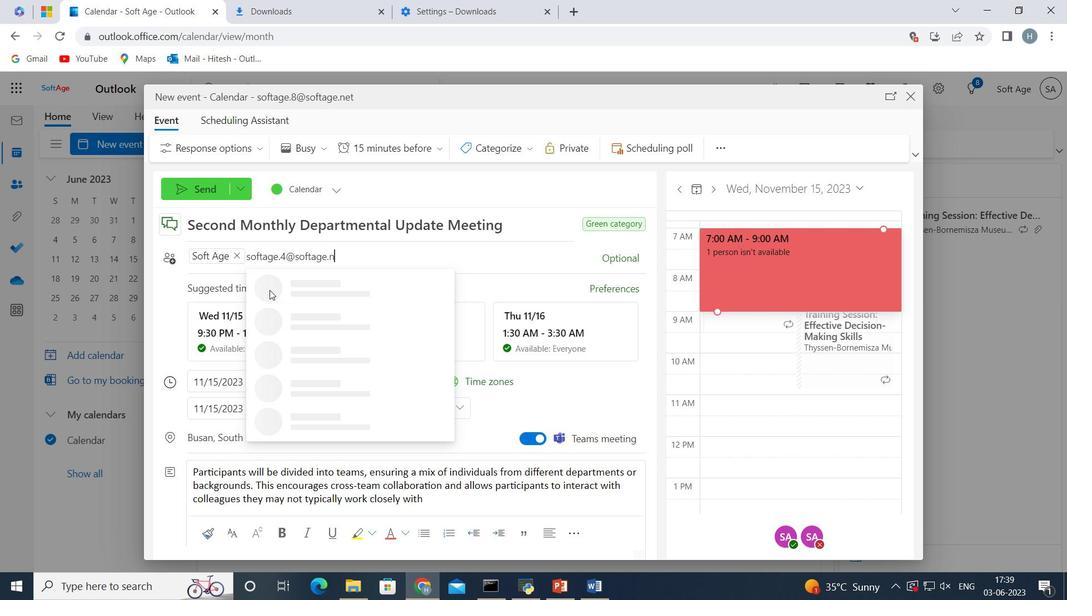 
Action: Mouse moved to (329, 286)
Screenshot: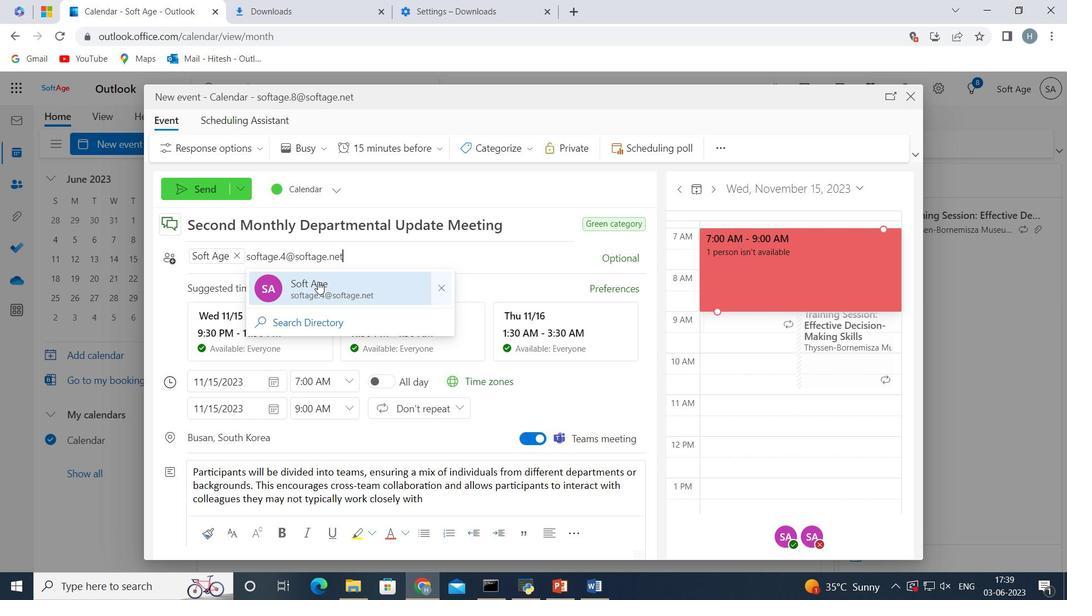
Action: Mouse pressed left at (329, 286)
Screenshot: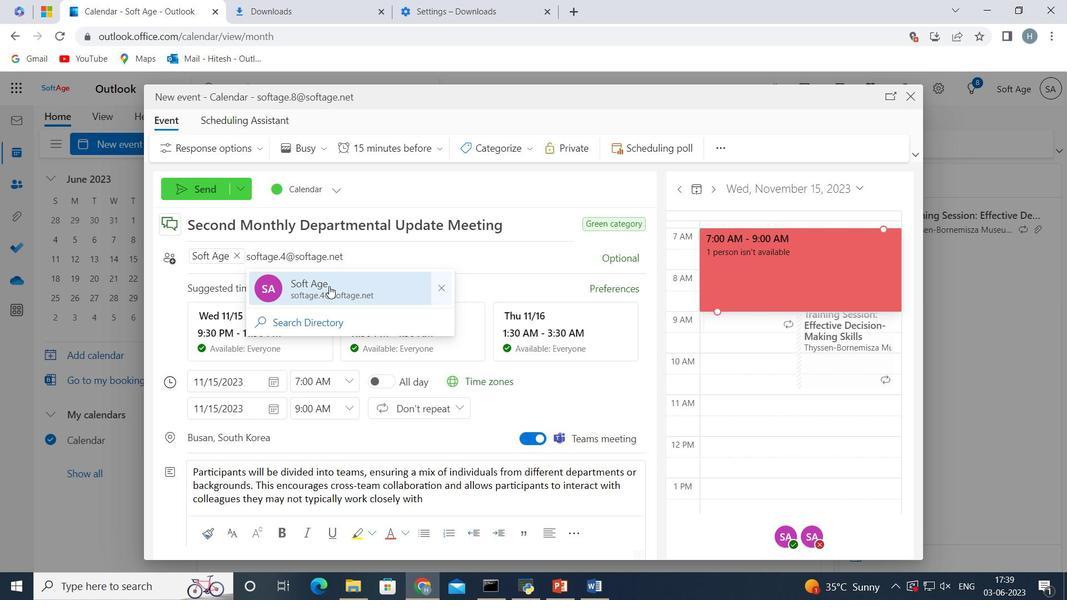 
Action: Mouse moved to (530, 147)
Screenshot: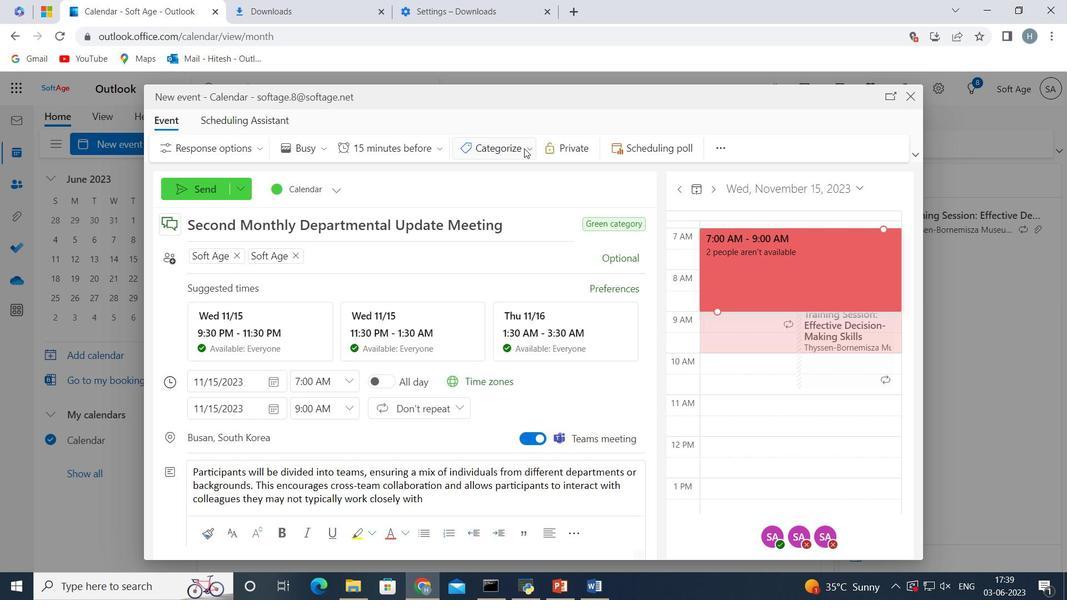 
Action: Mouse pressed left at (530, 147)
Screenshot: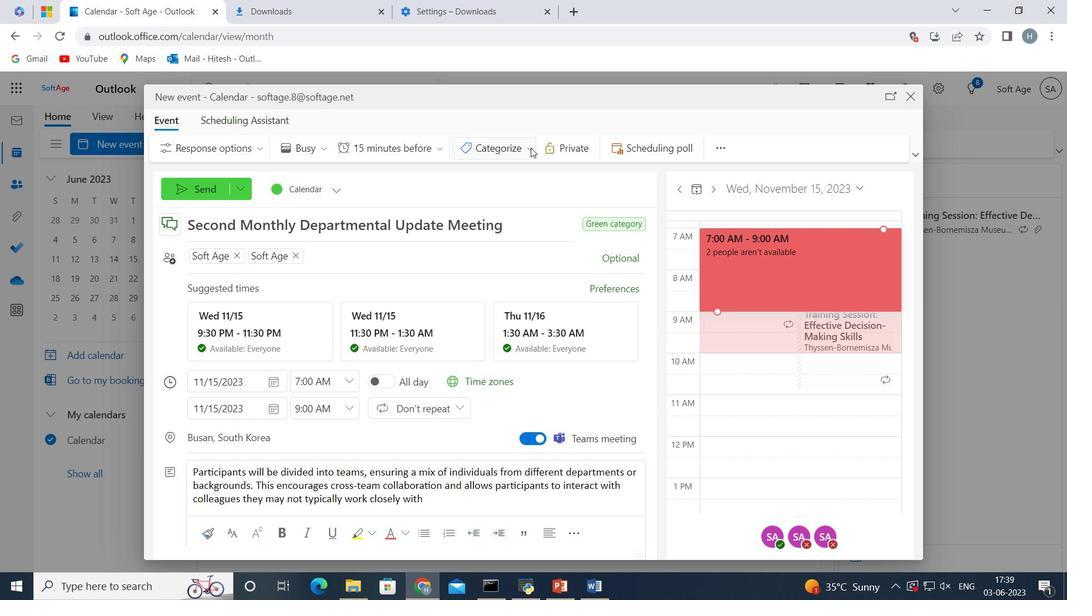 
Action: Mouse moved to (441, 148)
Screenshot: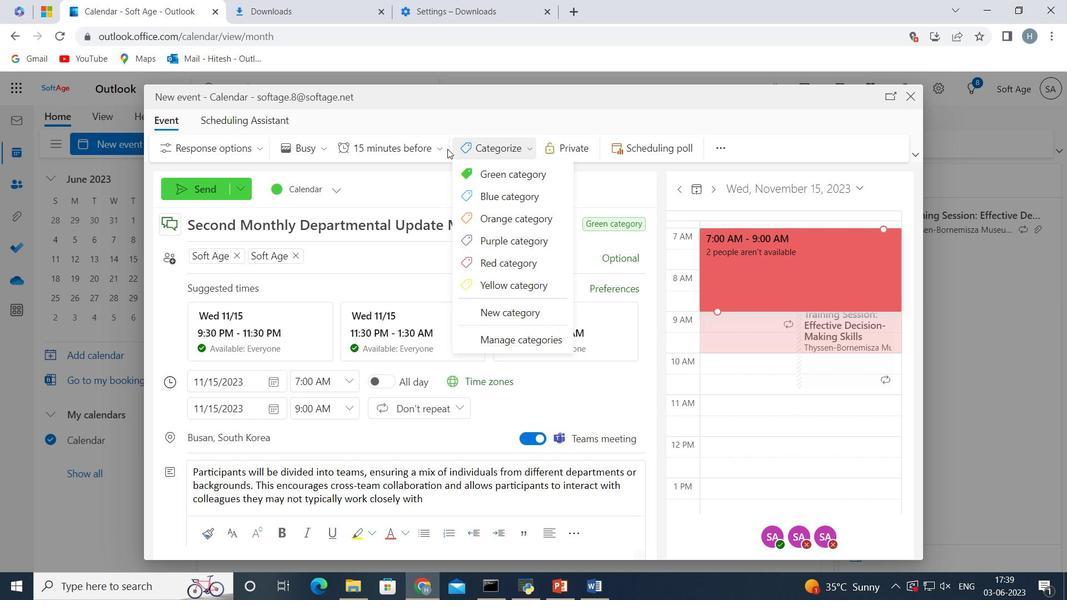 
Action: Mouse pressed left at (441, 148)
Screenshot: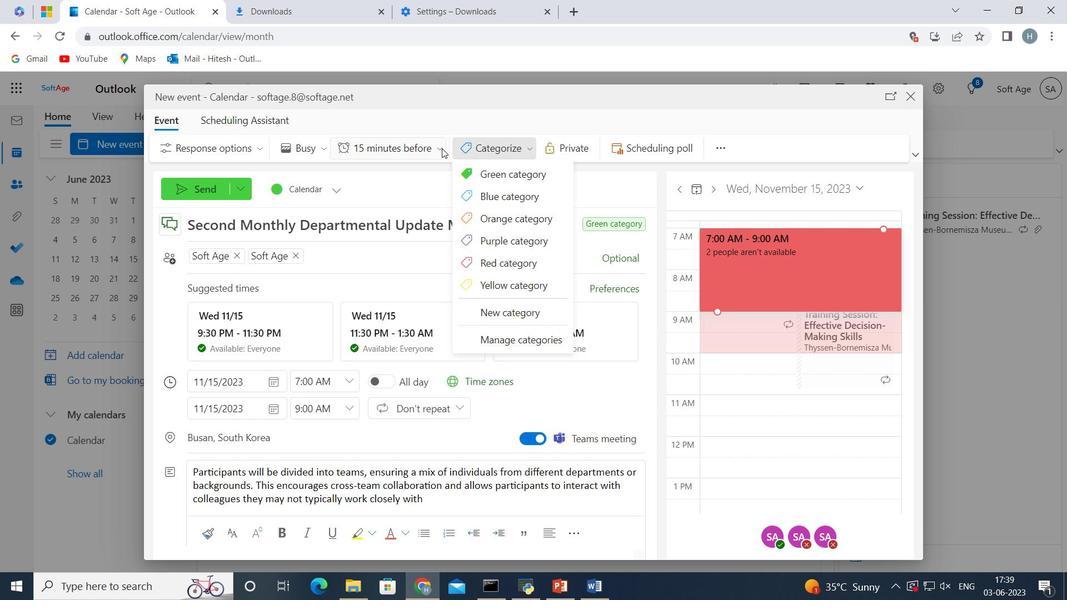 
Action: Mouse moved to (392, 322)
Screenshot: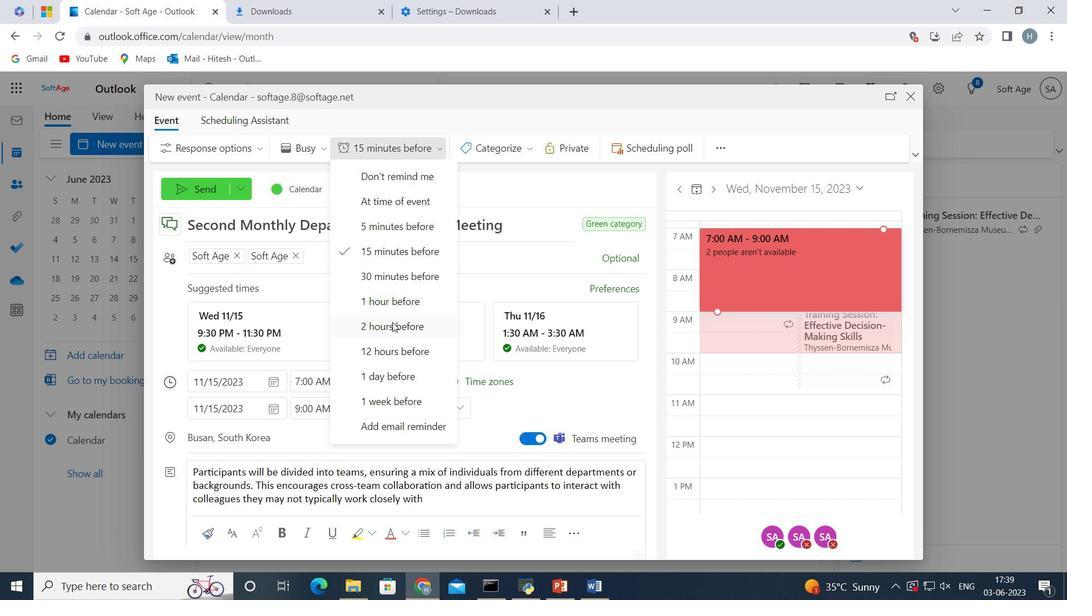 
Action: Mouse pressed left at (392, 322)
Screenshot: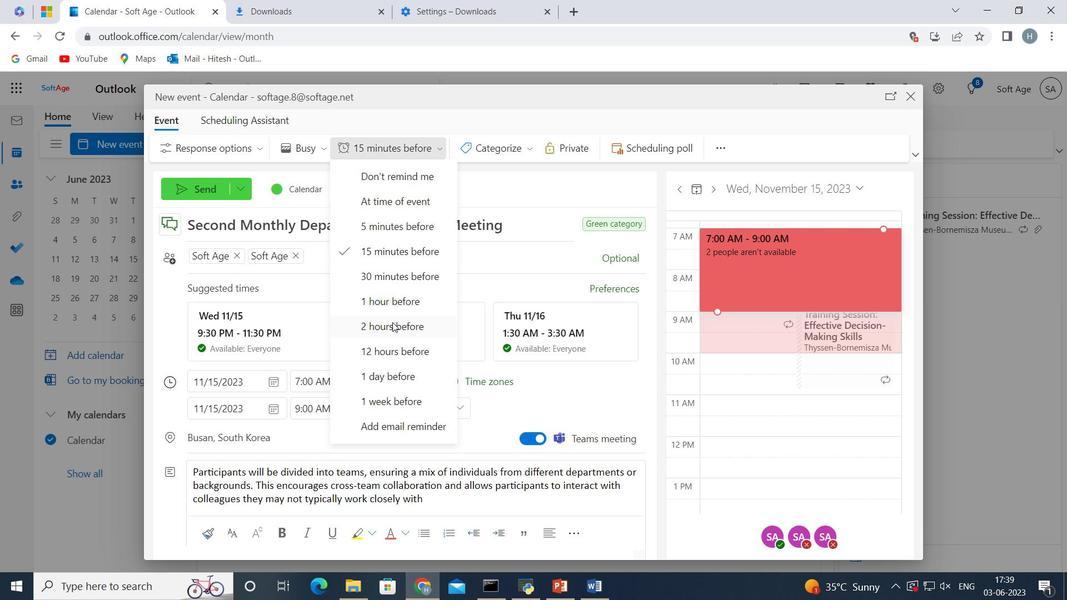 
Action: Mouse moved to (722, 182)
Screenshot: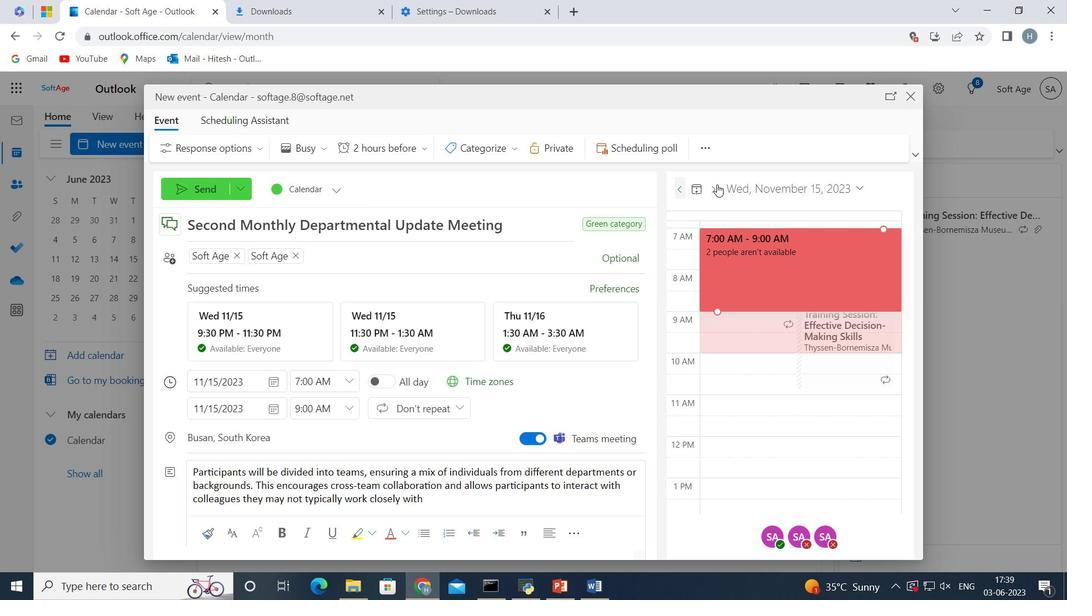 
